 Task: Look for space in Iserlohn, Germany from 21st June, 2023 to 29th June, 2023 for 4 adults in price range Rs.7000 to Rs.12000. Place can be entire place with 2 bedrooms having 2 beds and 2 bathrooms. Property type can be house, flat, guest house. Booking option can be shelf check-in. Required host language is English.
Action: Mouse moved to (384, 108)
Screenshot: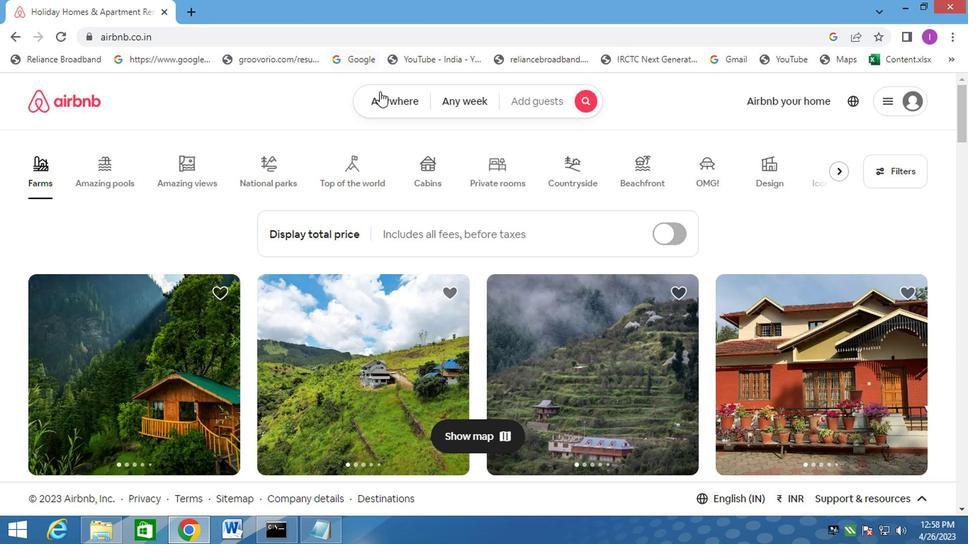 
Action: Mouse pressed left at (384, 108)
Screenshot: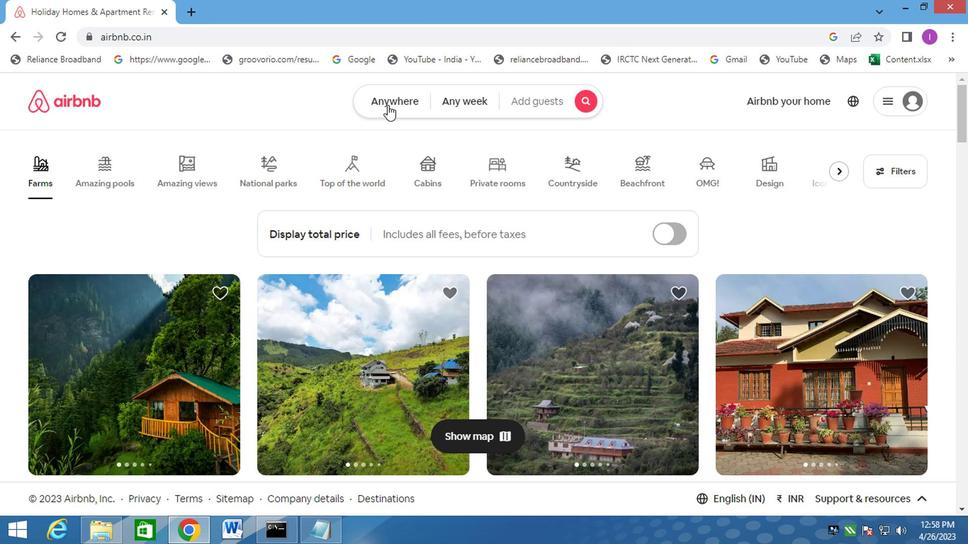 
Action: Mouse moved to (222, 161)
Screenshot: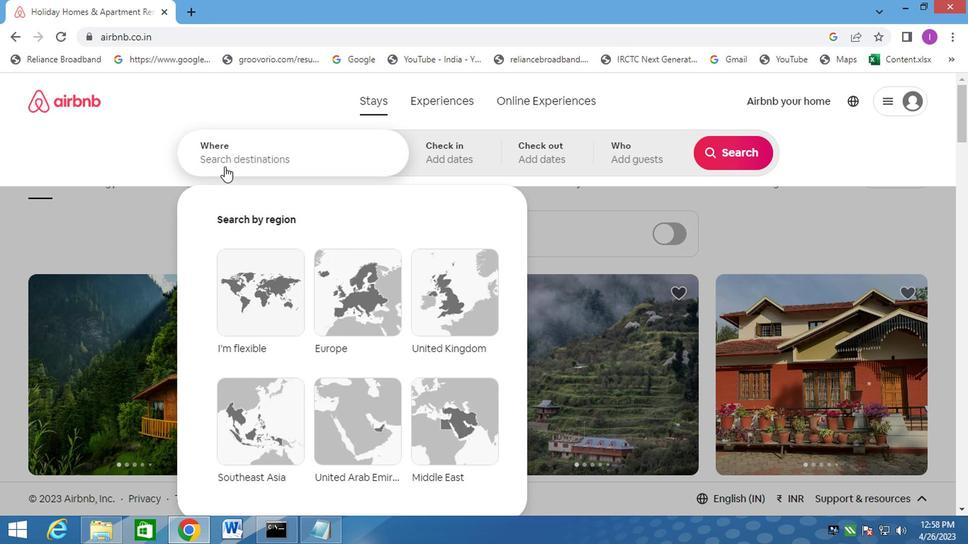
Action: Mouse pressed left at (222, 161)
Screenshot: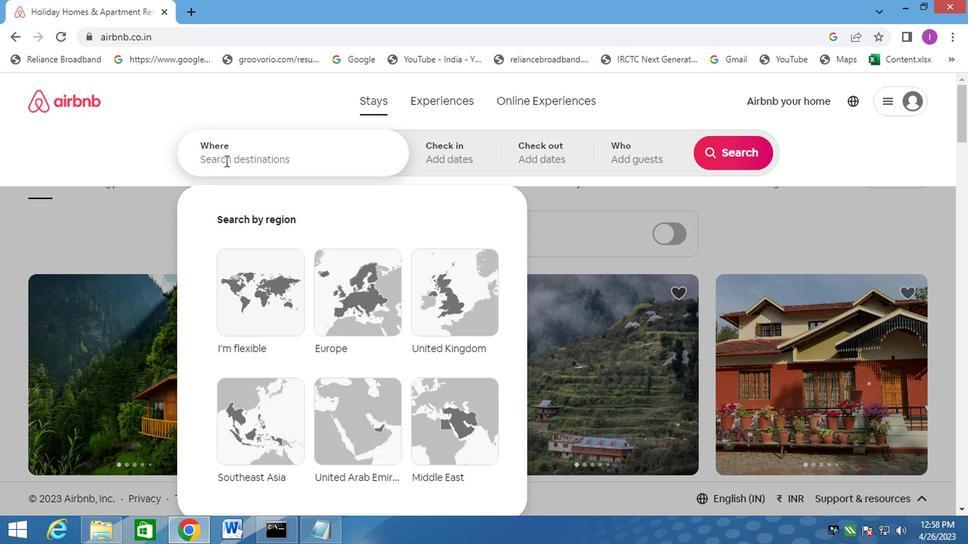 
Action: Mouse moved to (271, 134)
Screenshot: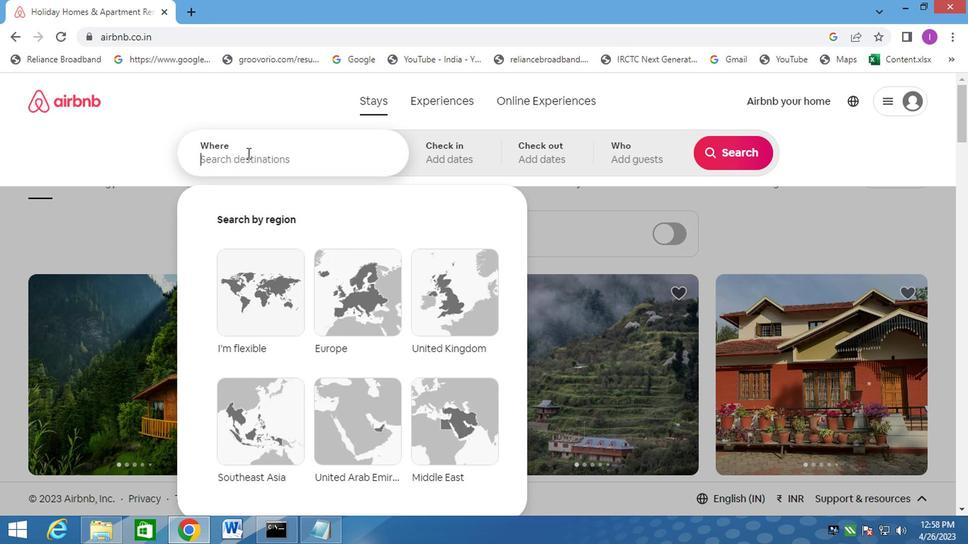 
Action: Key pressed iserlohn,ger
Screenshot: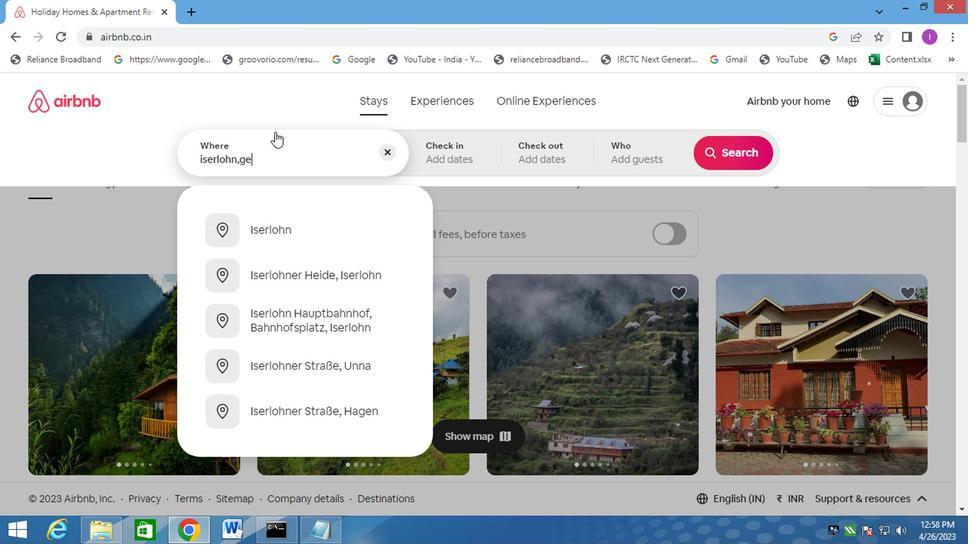 
Action: Mouse moved to (274, 235)
Screenshot: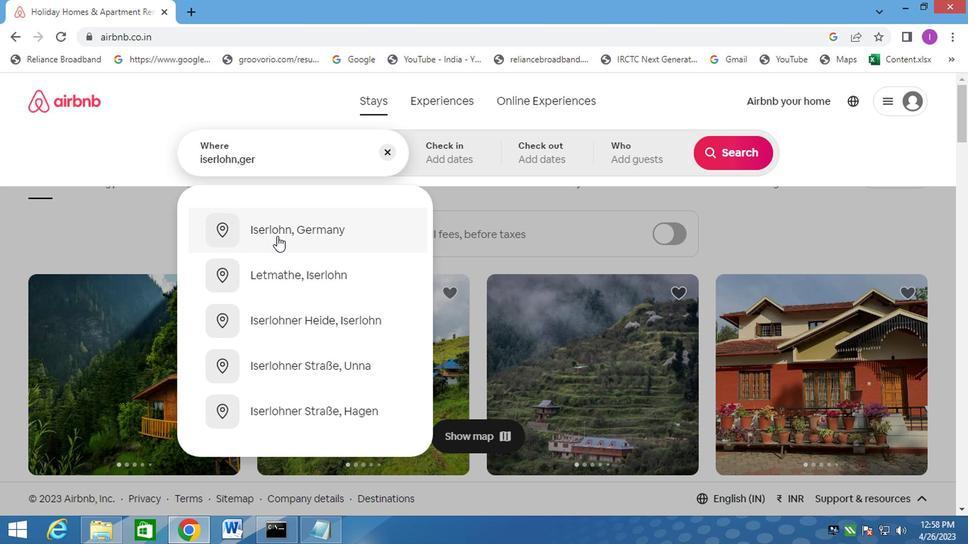 
Action: Mouse pressed left at (274, 235)
Screenshot: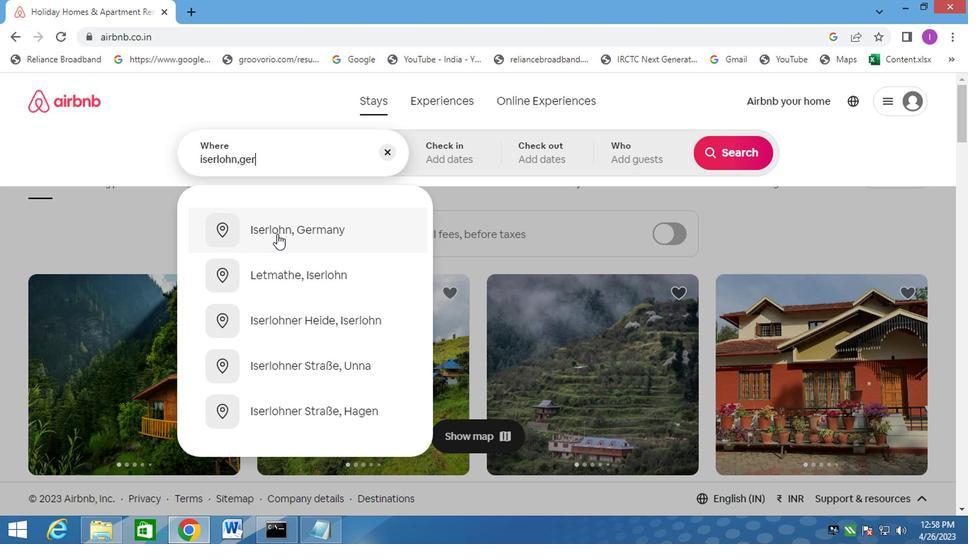 
Action: Mouse moved to (712, 268)
Screenshot: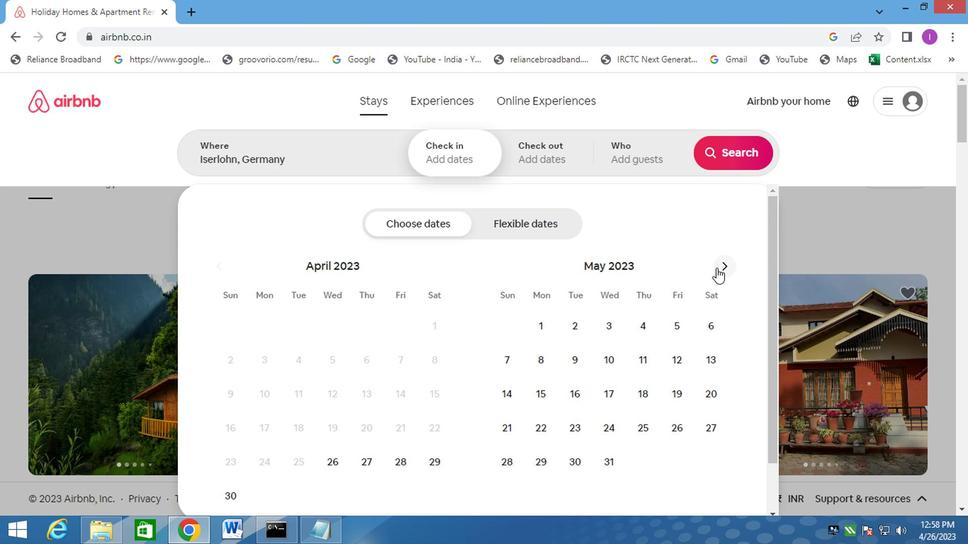 
Action: Mouse pressed left at (712, 268)
Screenshot: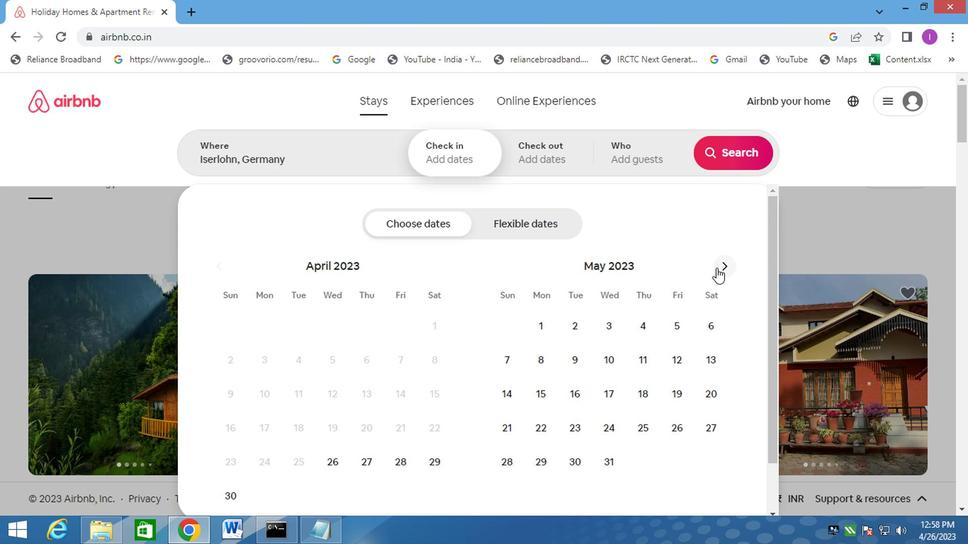 
Action: Mouse moved to (602, 424)
Screenshot: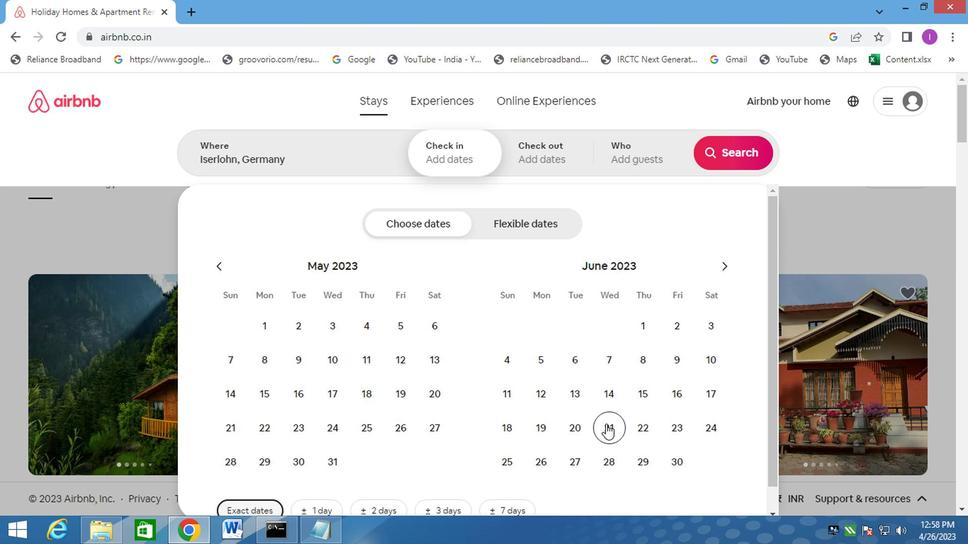 
Action: Mouse pressed left at (602, 424)
Screenshot: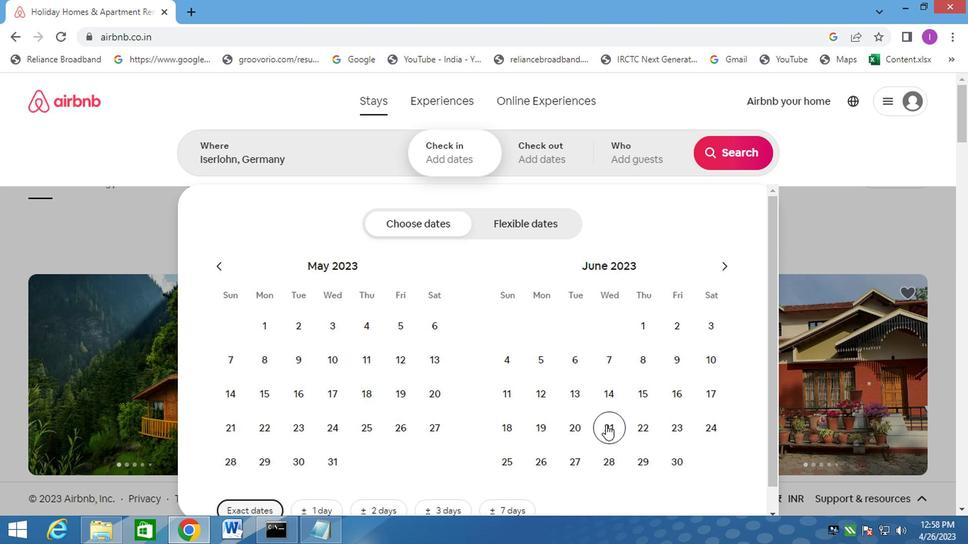 
Action: Mouse moved to (650, 460)
Screenshot: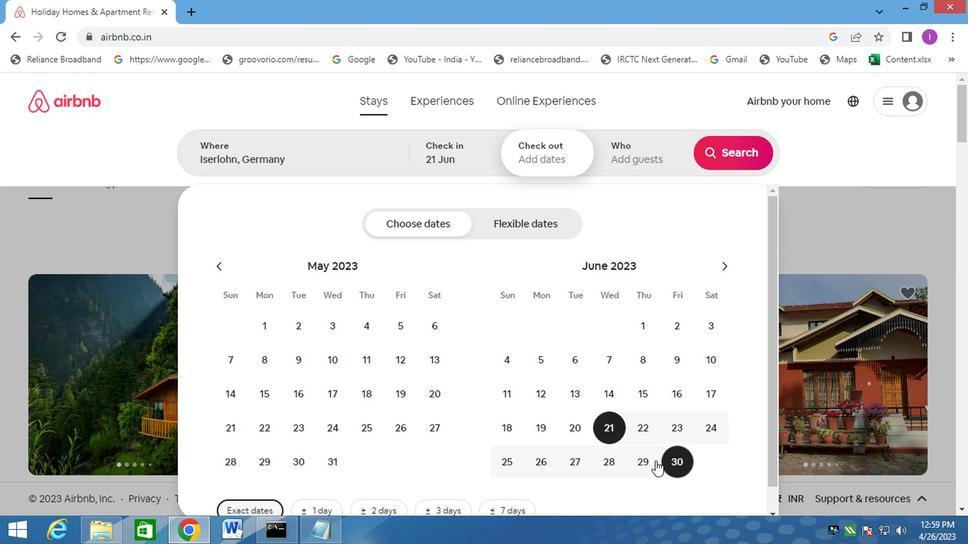 
Action: Mouse pressed left at (650, 460)
Screenshot: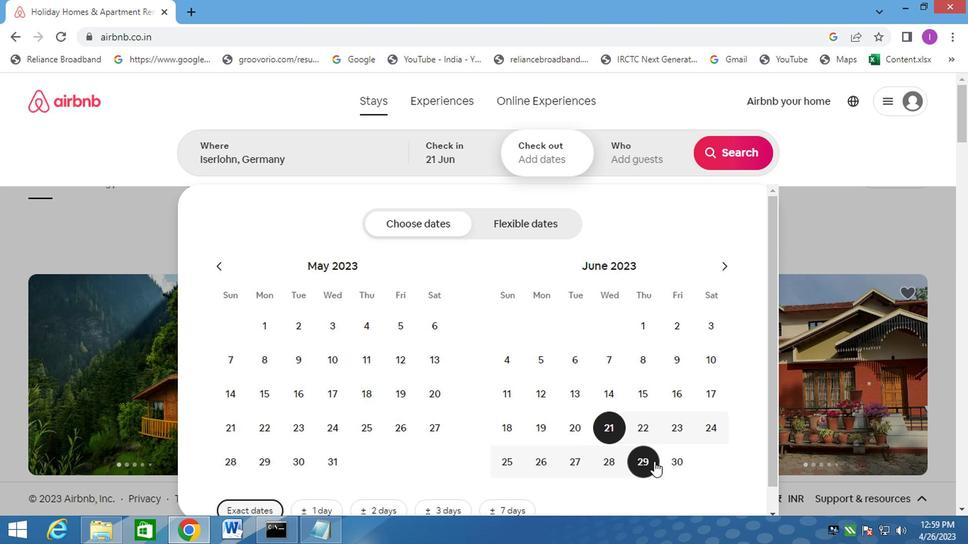 
Action: Mouse moved to (631, 164)
Screenshot: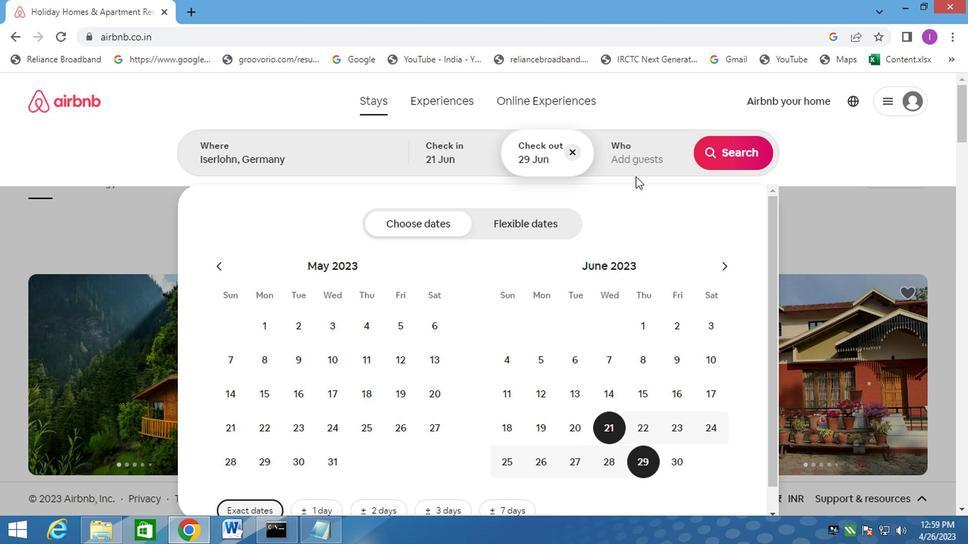 
Action: Mouse pressed left at (631, 164)
Screenshot: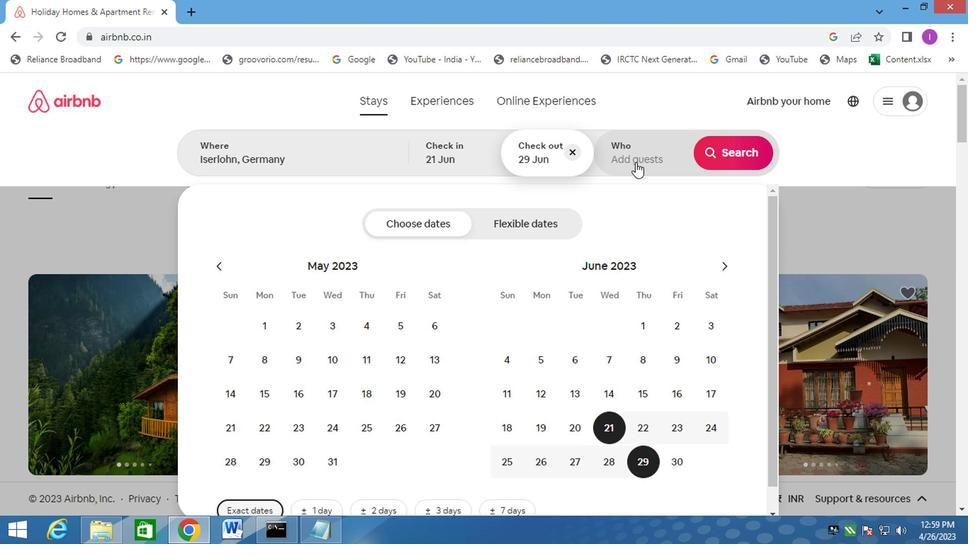 
Action: Mouse moved to (731, 234)
Screenshot: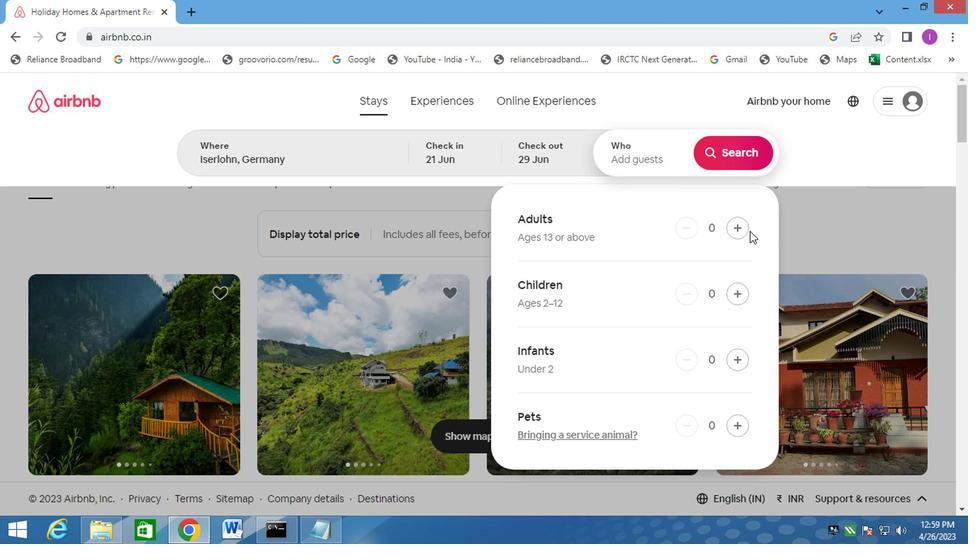 
Action: Mouse pressed left at (731, 234)
Screenshot: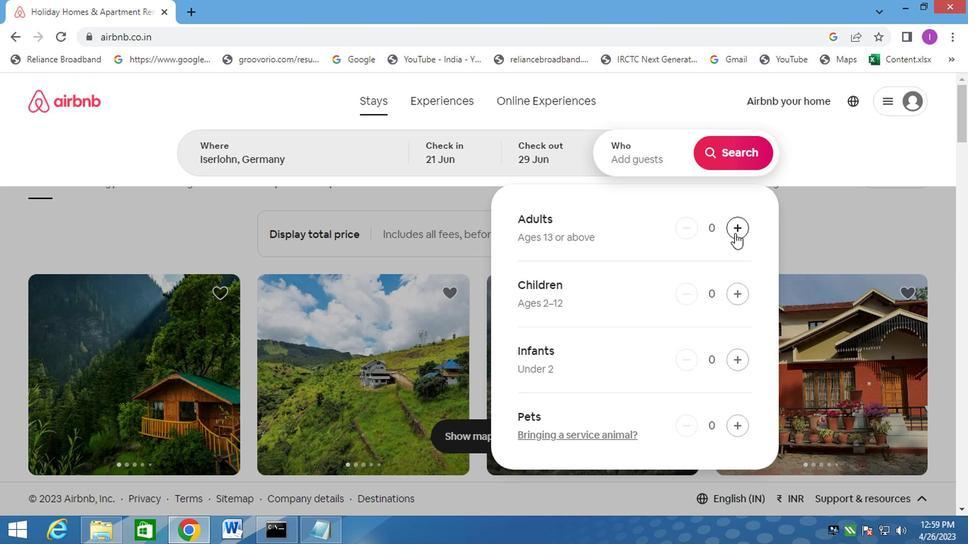 
Action: Mouse pressed left at (731, 234)
Screenshot: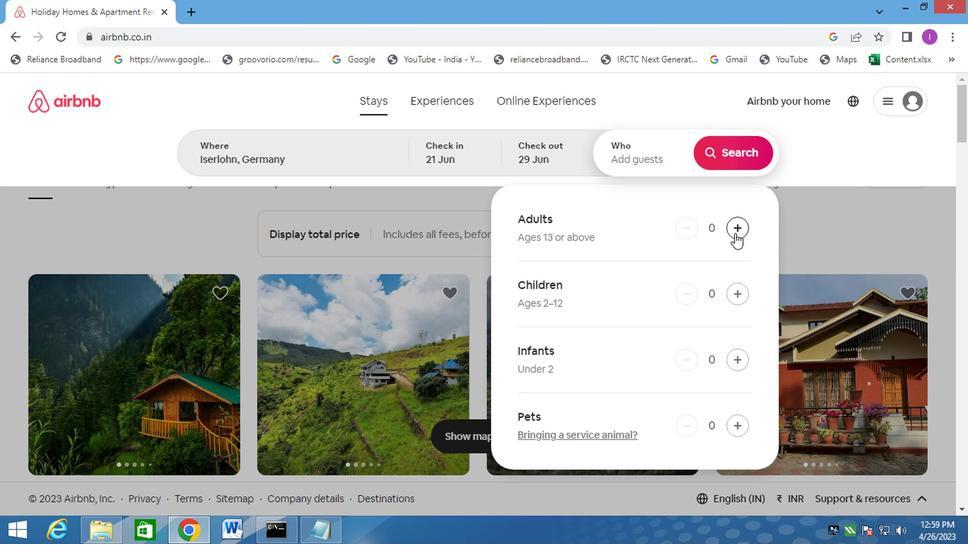 
Action: Mouse moved to (731, 233)
Screenshot: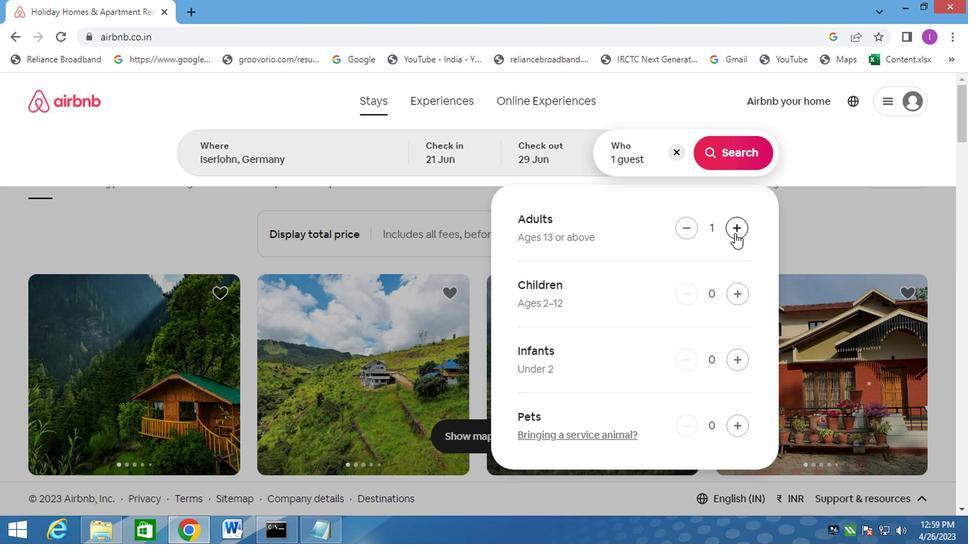 
Action: Mouse pressed left at (731, 233)
Screenshot: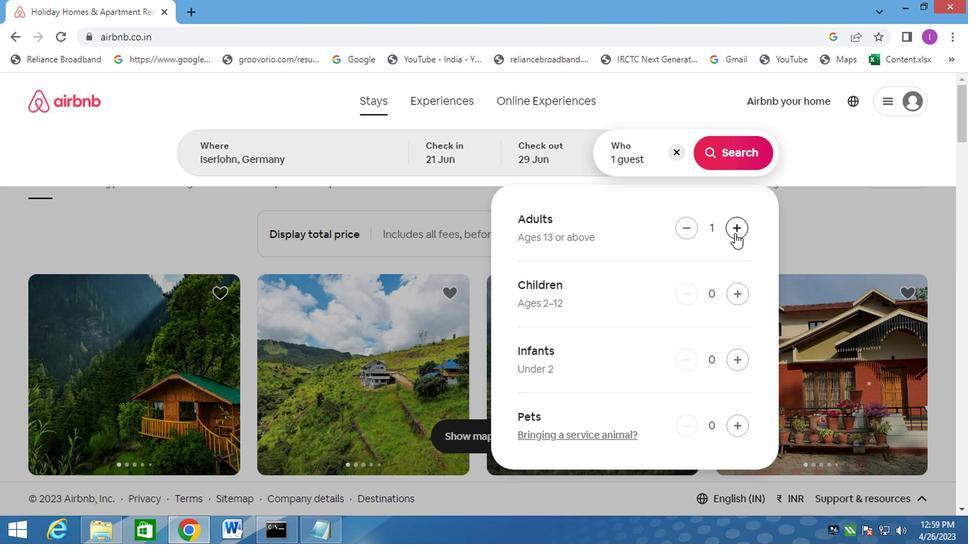 
Action: Mouse pressed left at (731, 233)
Screenshot: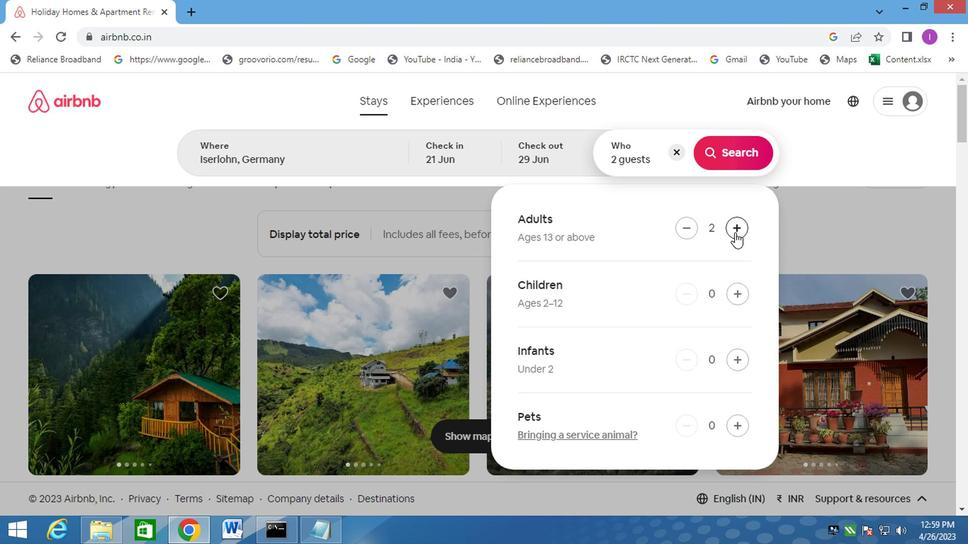 
Action: Mouse moved to (719, 158)
Screenshot: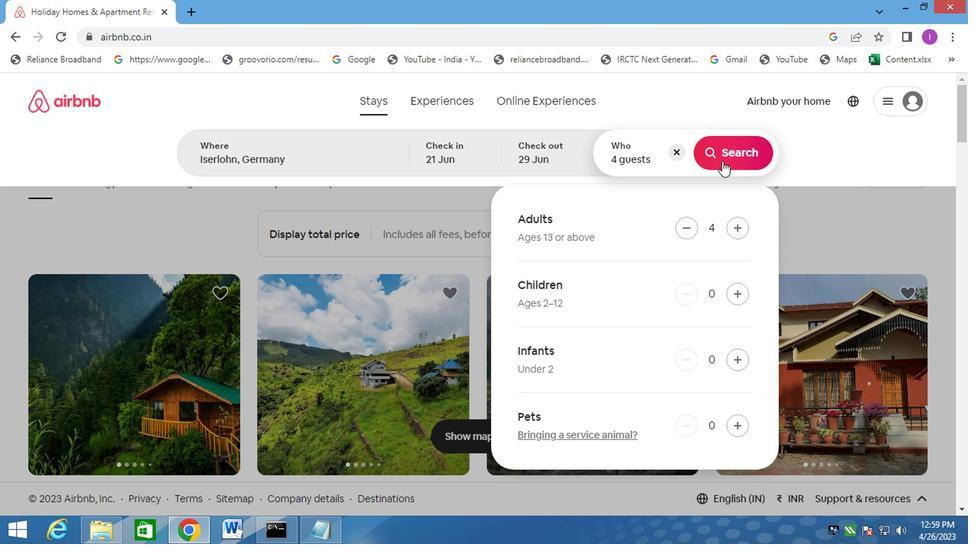 
Action: Mouse pressed left at (719, 158)
Screenshot: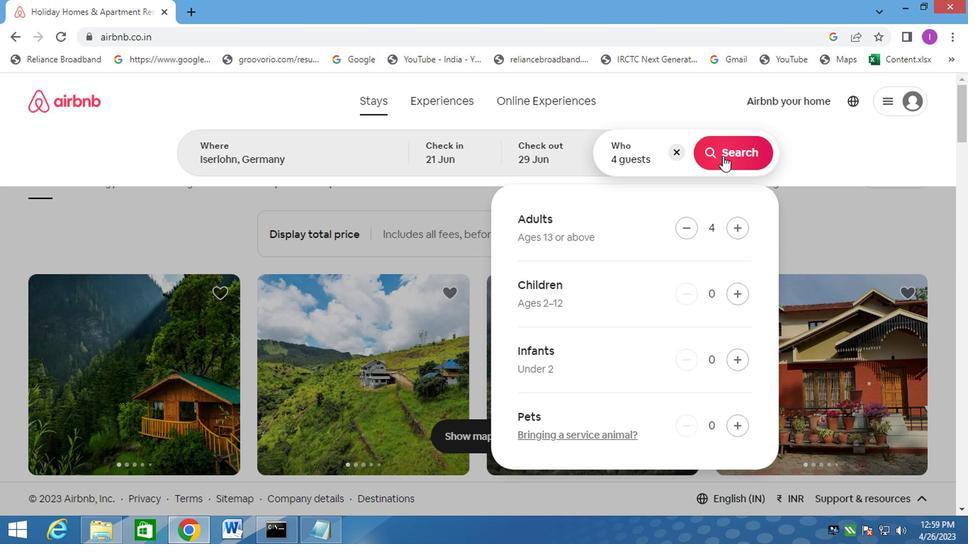 
Action: Mouse moved to (918, 154)
Screenshot: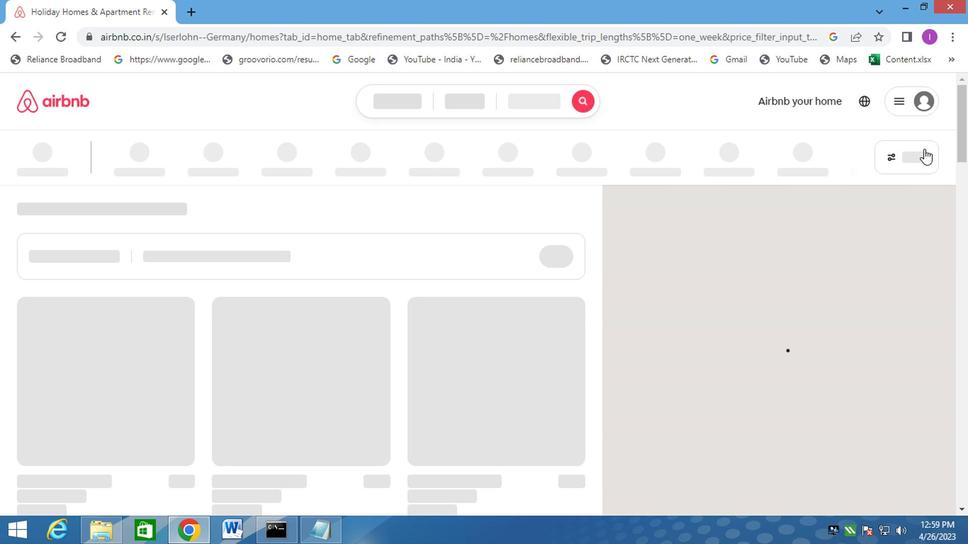 
Action: Mouse pressed left at (918, 154)
Screenshot: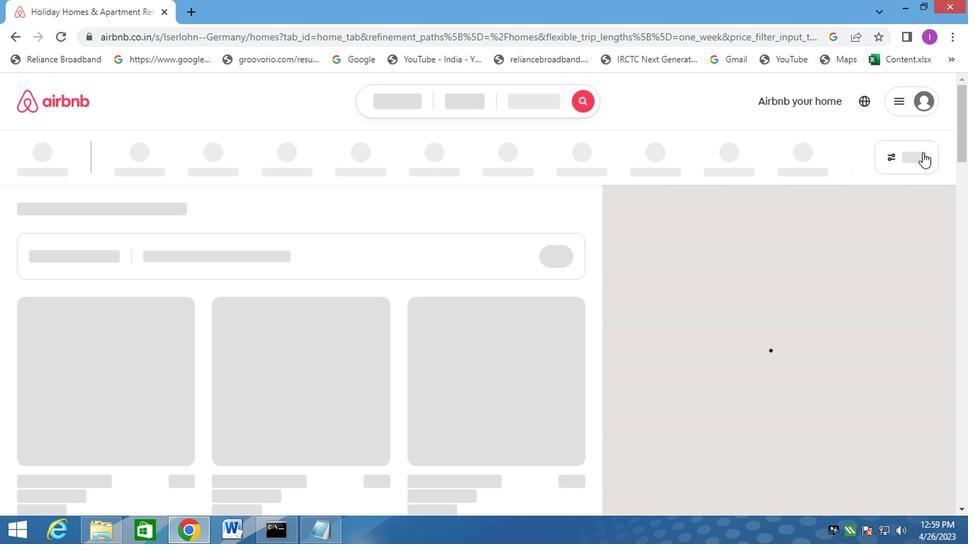 
Action: Mouse moved to (313, 334)
Screenshot: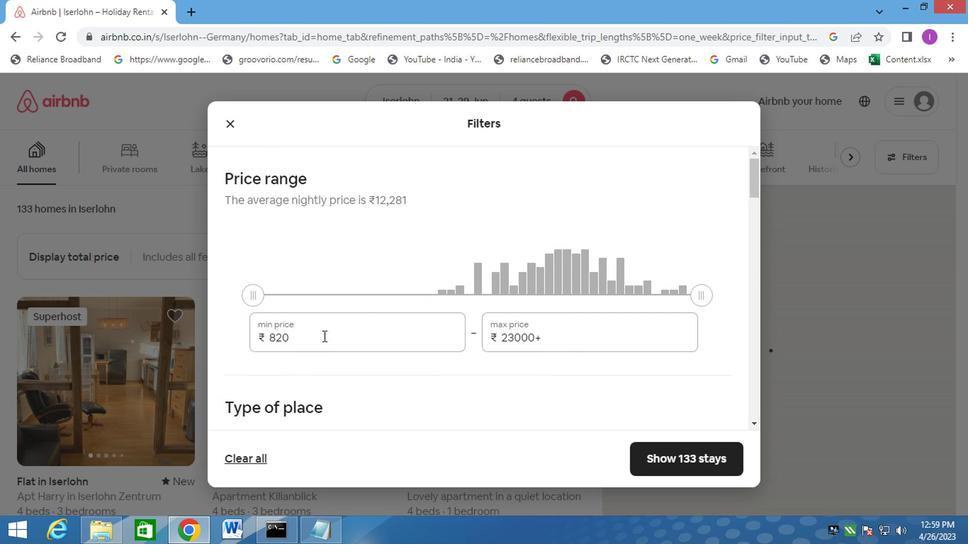 
Action: Mouse pressed left at (313, 334)
Screenshot: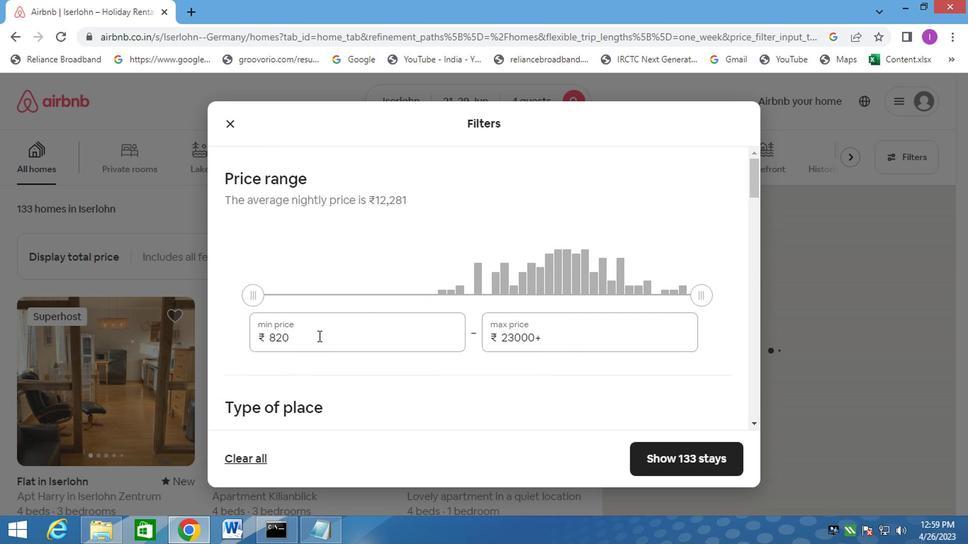 
Action: Mouse moved to (292, 352)
Screenshot: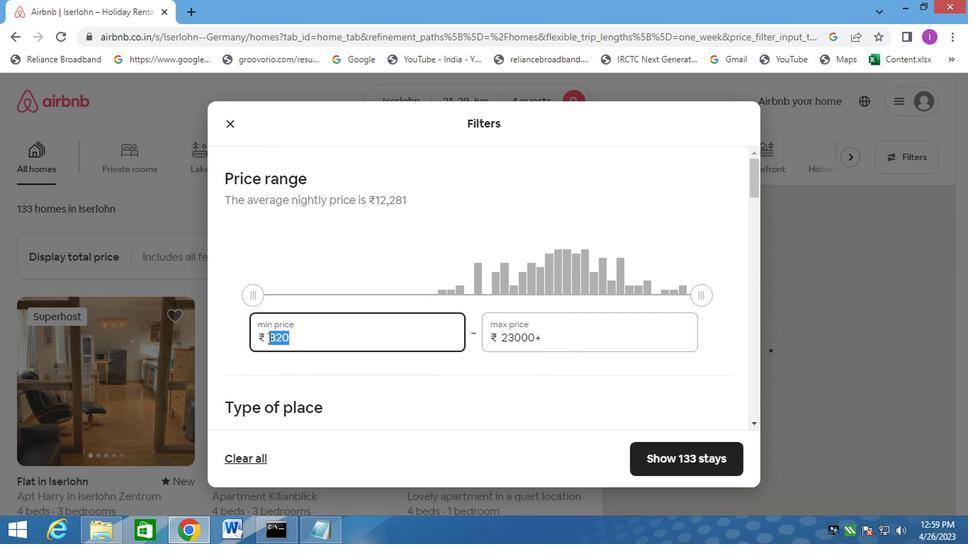 
Action: Key pressed 7000
Screenshot: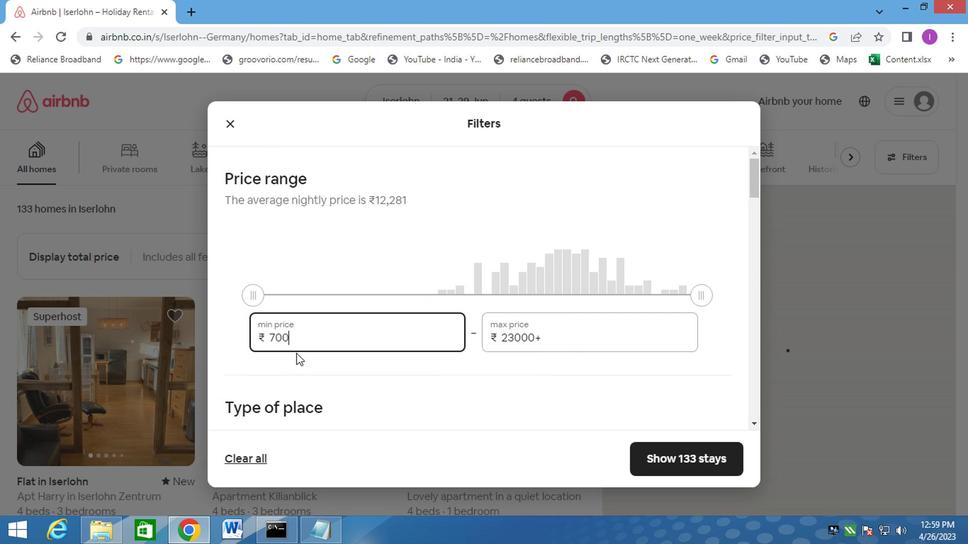 
Action: Mouse moved to (575, 336)
Screenshot: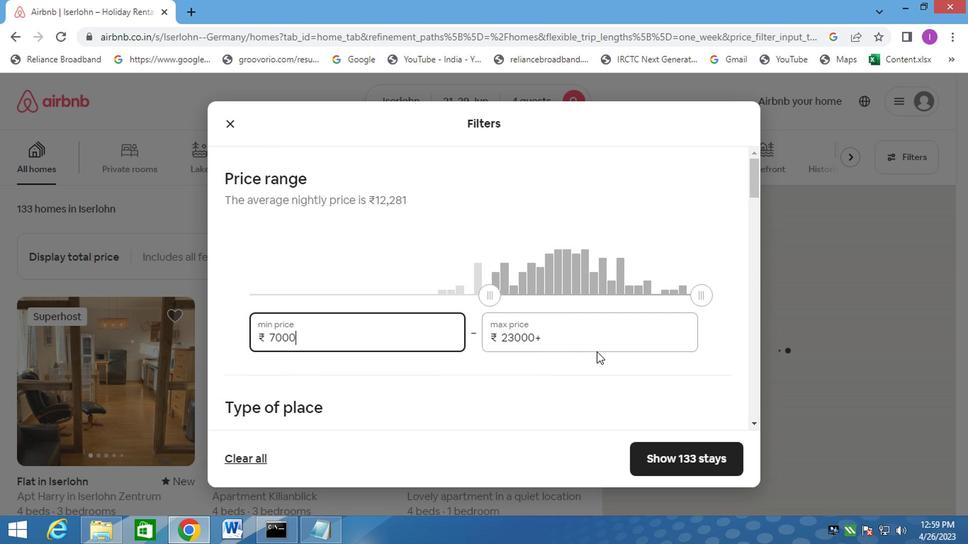 
Action: Mouse pressed left at (575, 336)
Screenshot: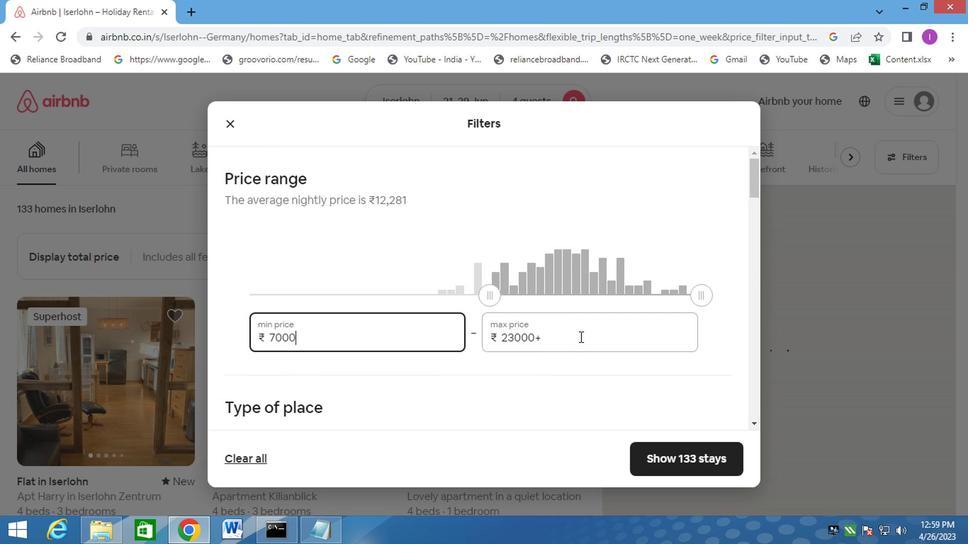 
Action: Mouse moved to (494, 357)
Screenshot: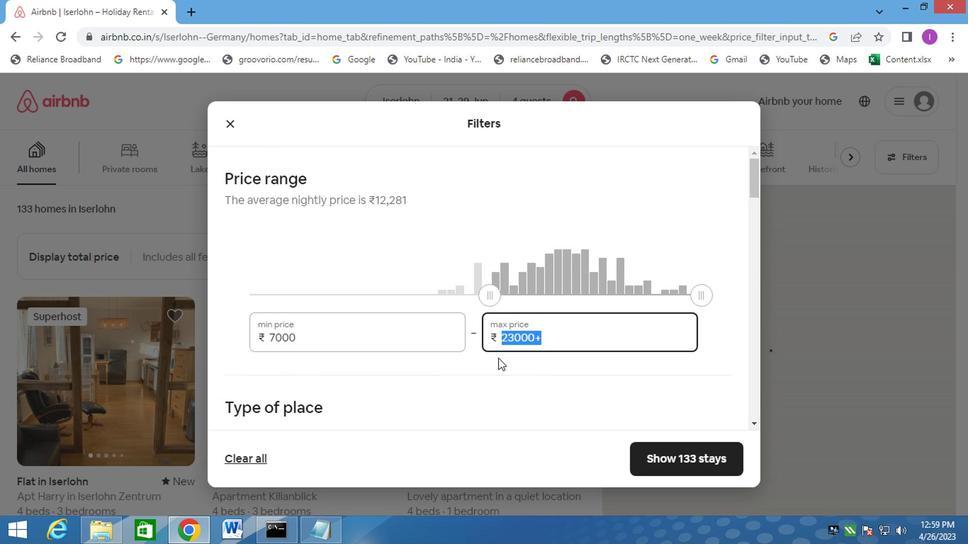 
Action: Key pressed 12000
Screenshot: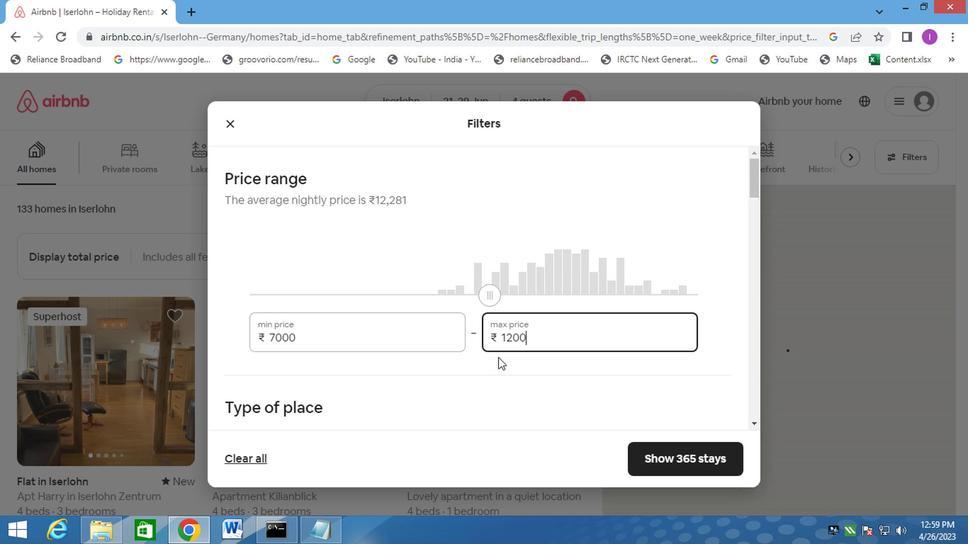 
Action: Mouse moved to (494, 328)
Screenshot: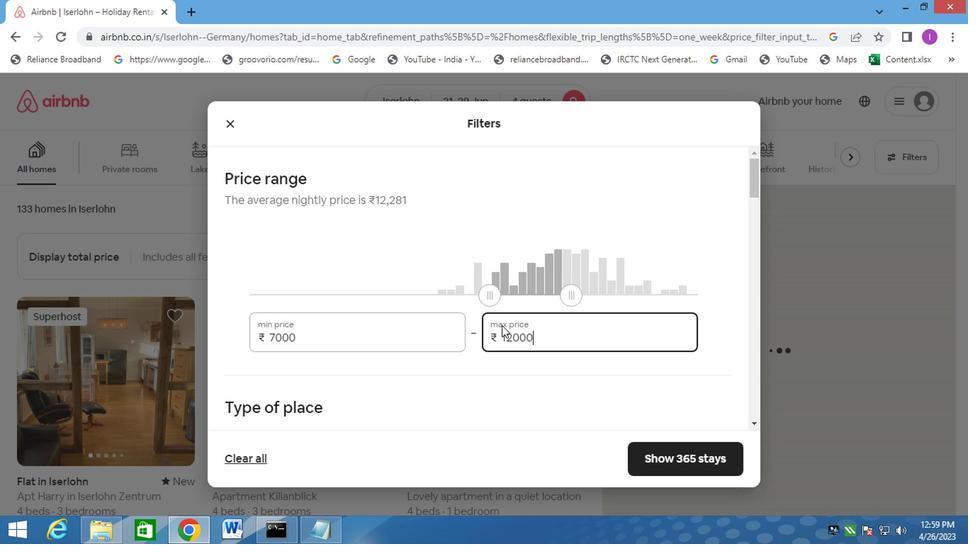 
Action: Mouse scrolled (494, 327) with delta (0, -1)
Screenshot: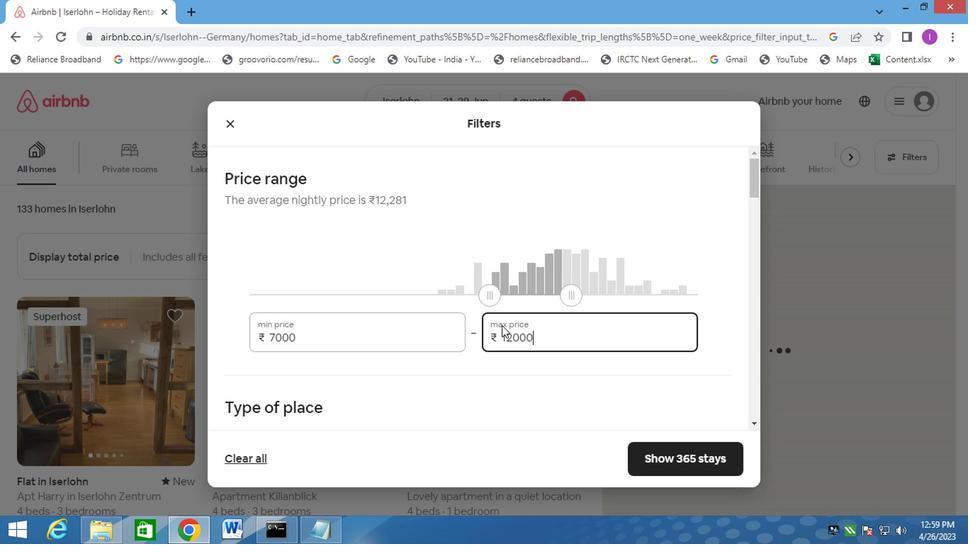 
Action: Mouse moved to (494, 328)
Screenshot: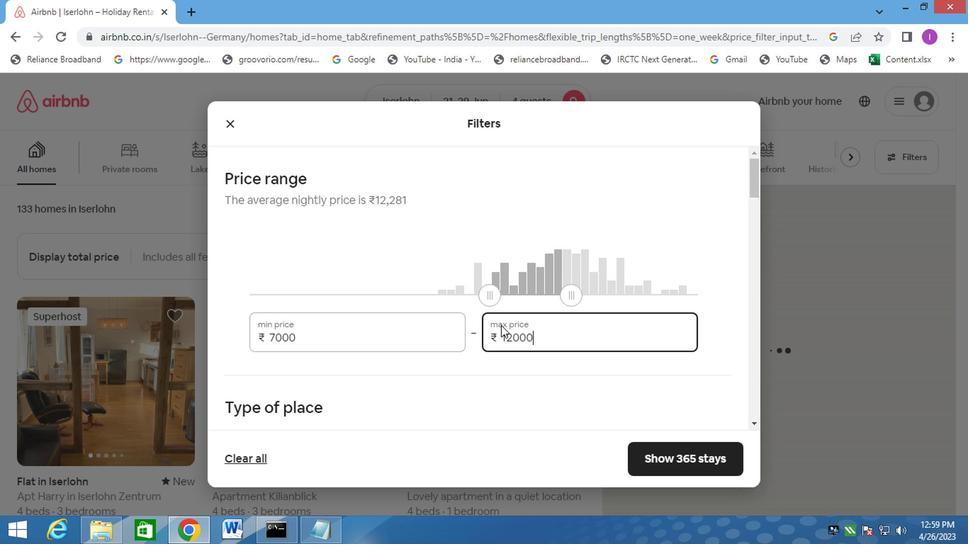 
Action: Mouse scrolled (494, 327) with delta (0, -1)
Screenshot: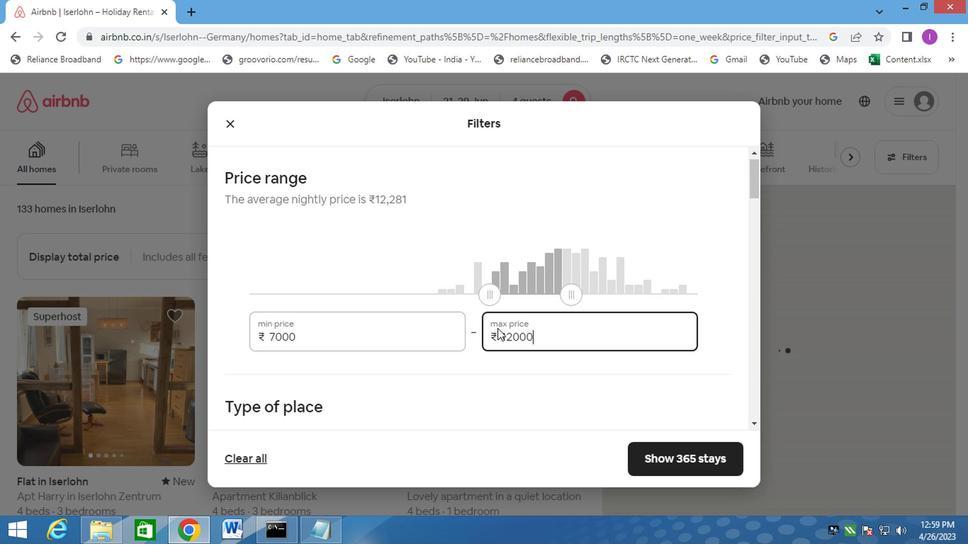 
Action: Mouse moved to (494, 332)
Screenshot: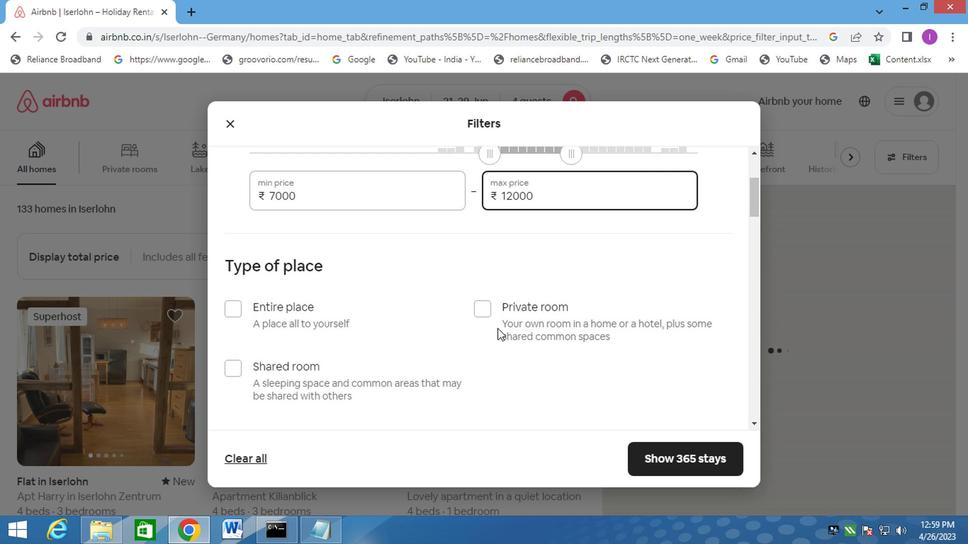 
Action: Mouse scrolled (494, 331) with delta (0, -1)
Screenshot: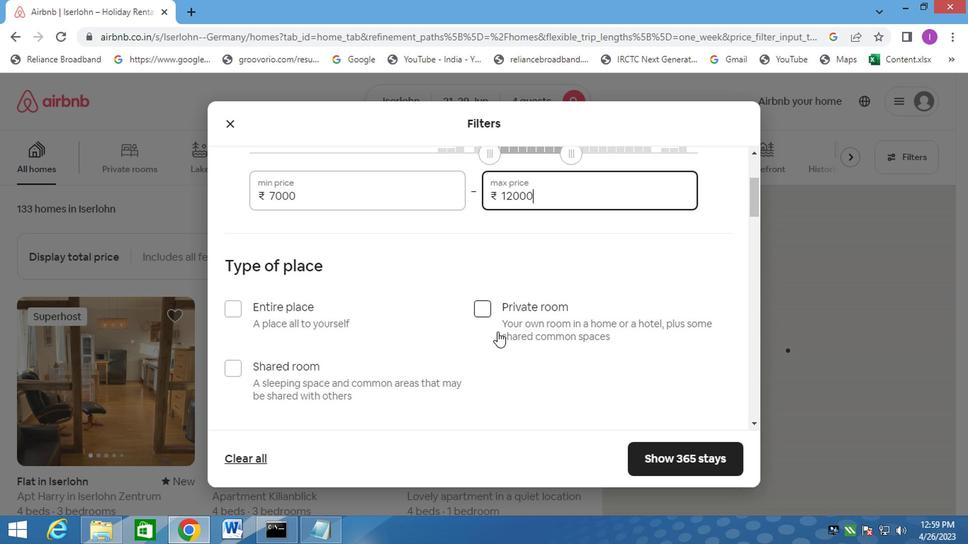 
Action: Mouse moved to (225, 237)
Screenshot: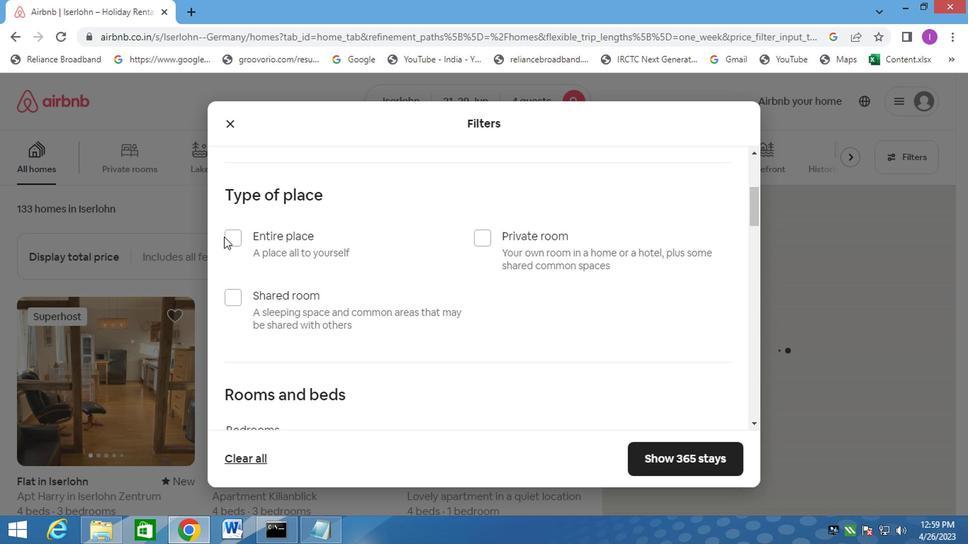 
Action: Mouse pressed left at (225, 237)
Screenshot: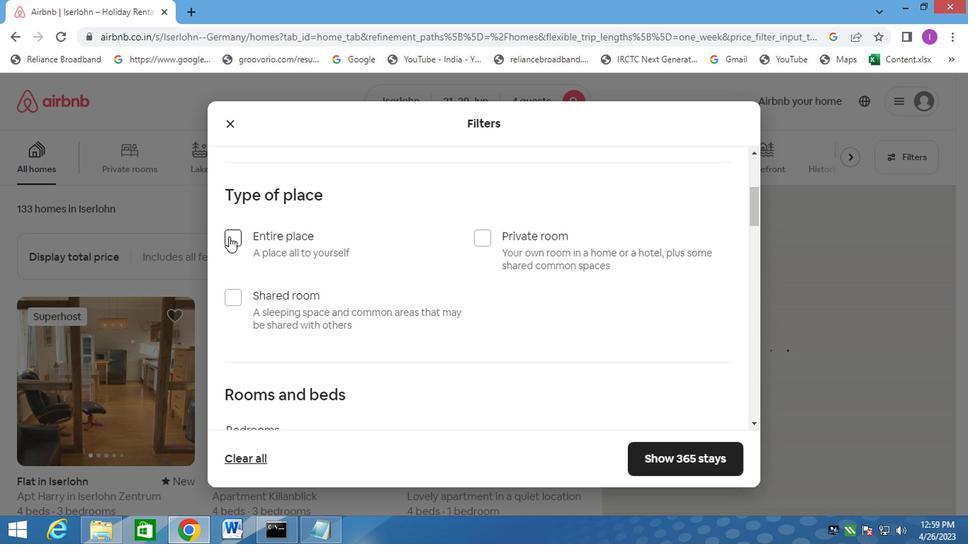 
Action: Mouse moved to (336, 247)
Screenshot: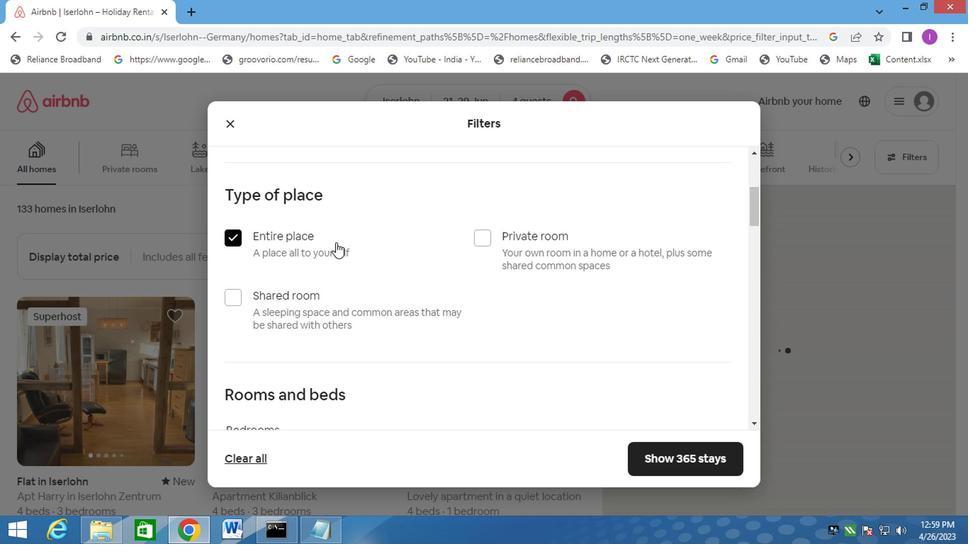 
Action: Mouse scrolled (335, 246) with delta (0, 0)
Screenshot: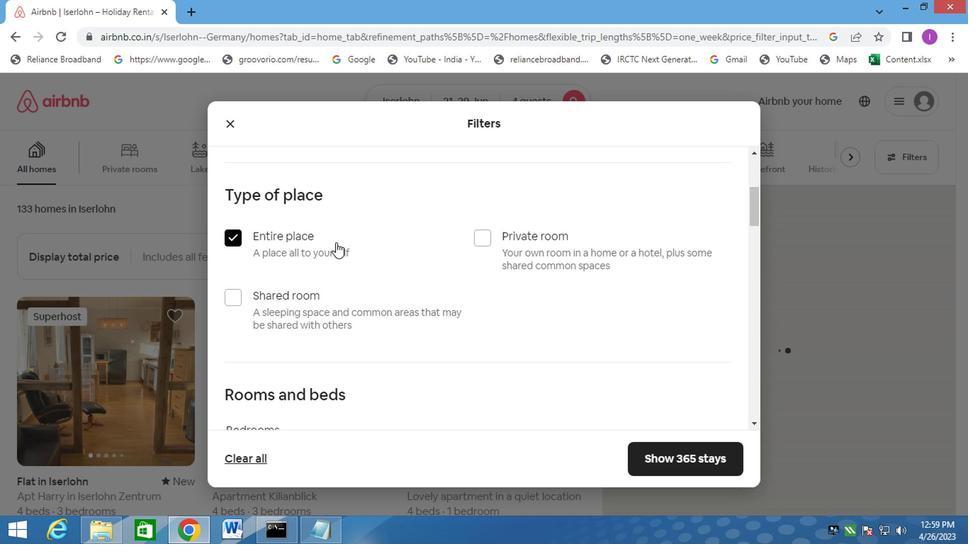 
Action: Mouse moved to (336, 248)
Screenshot: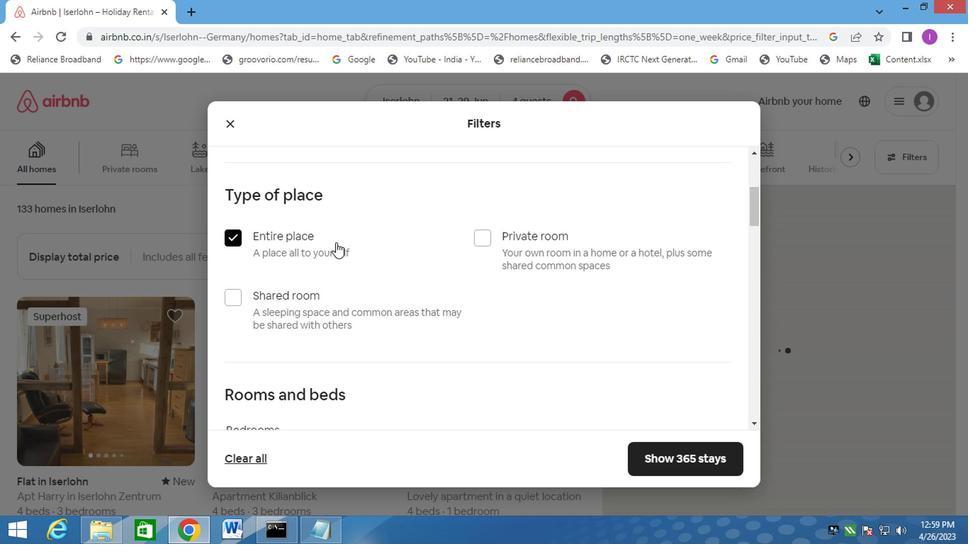 
Action: Mouse scrolled (336, 247) with delta (0, -1)
Screenshot: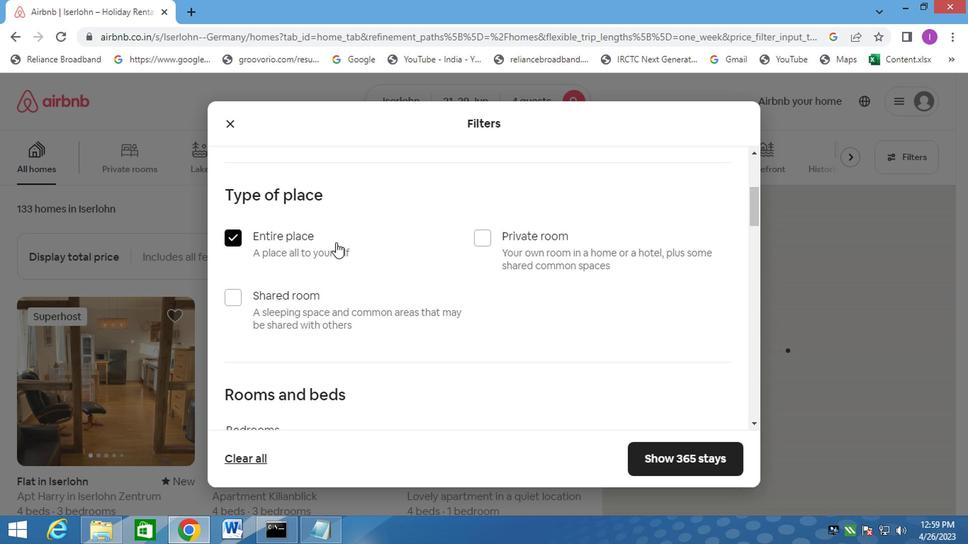 
Action: Mouse moved to (336, 248)
Screenshot: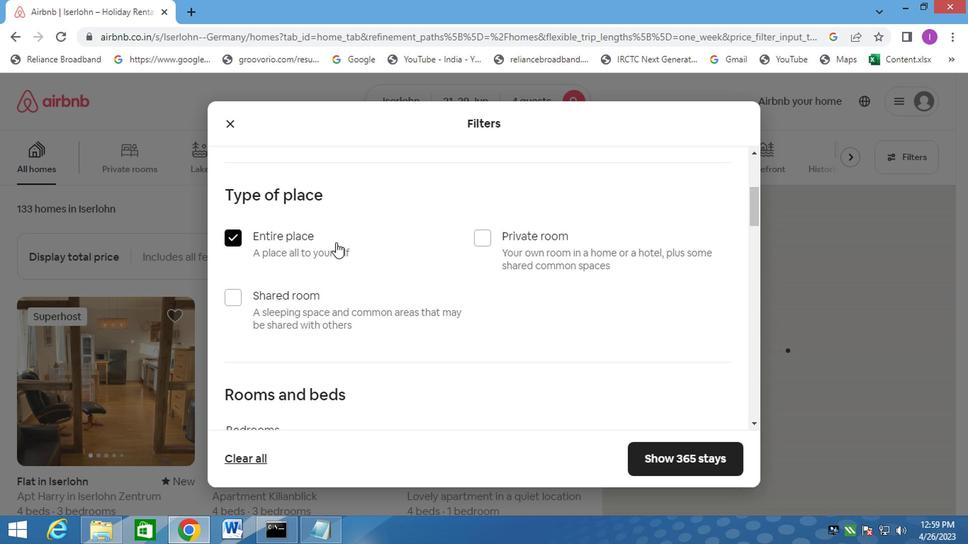 
Action: Mouse scrolled (336, 248) with delta (0, 0)
Screenshot: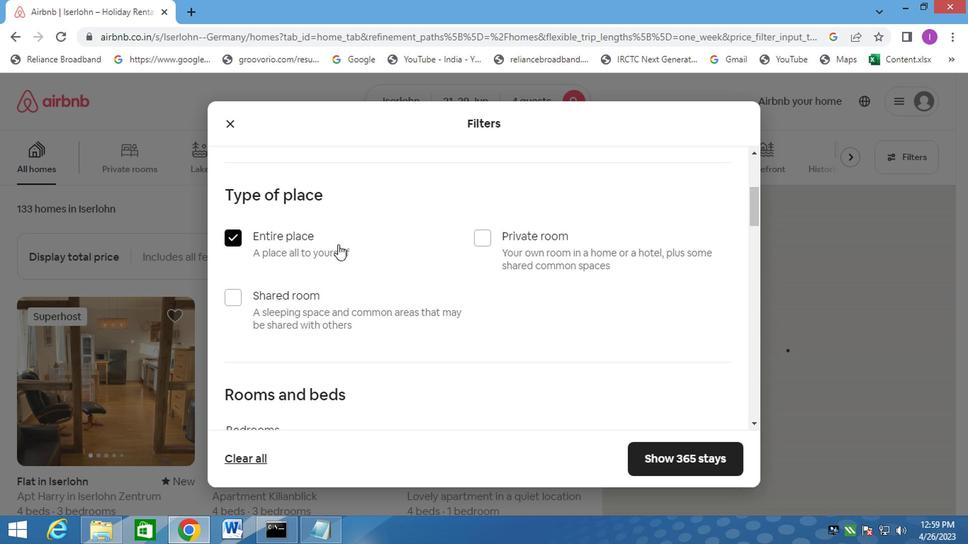 
Action: Mouse moved to (338, 250)
Screenshot: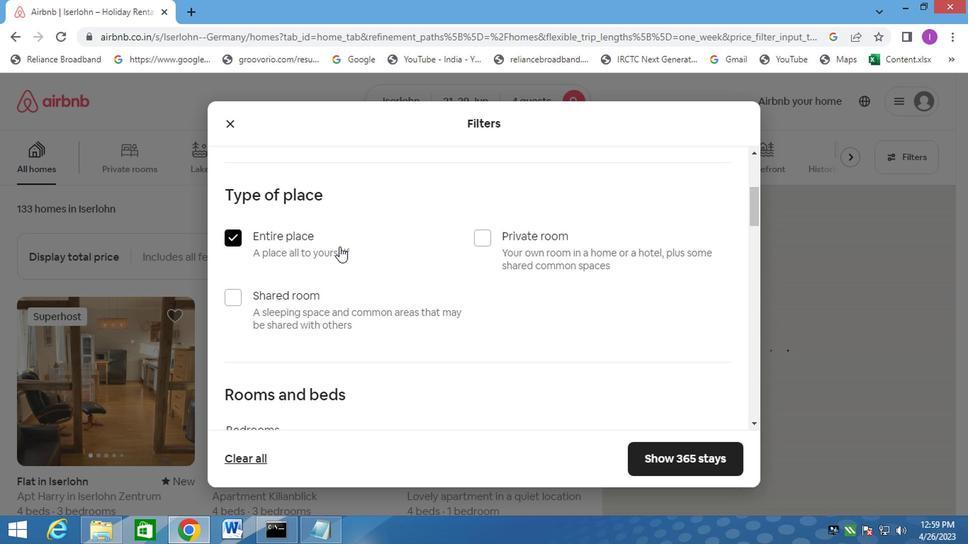 
Action: Mouse scrolled (338, 249) with delta (0, -1)
Screenshot: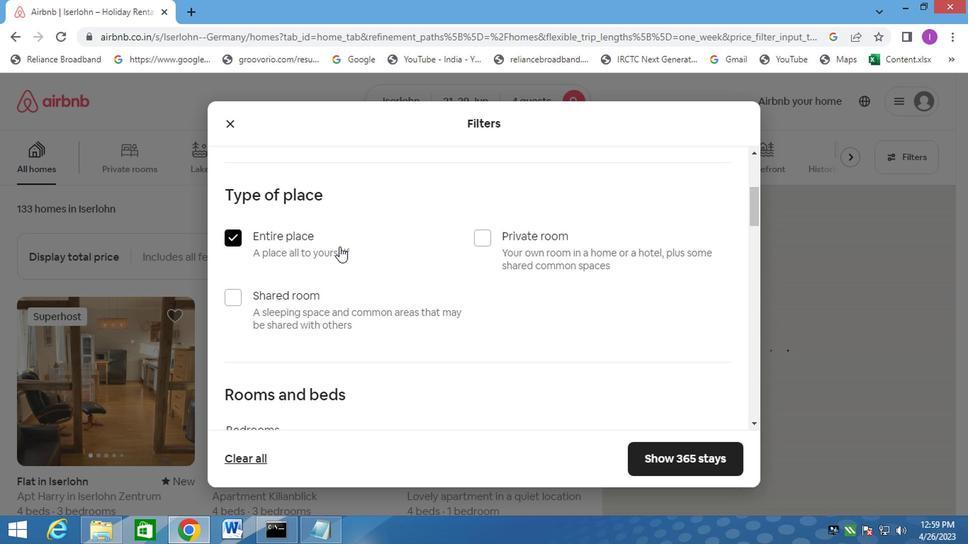 
Action: Mouse moved to (361, 191)
Screenshot: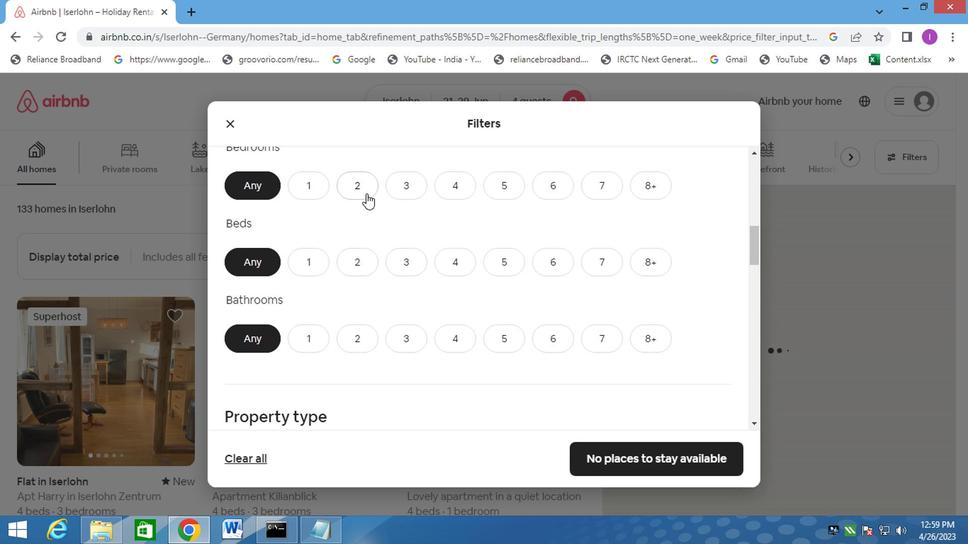 
Action: Mouse pressed left at (361, 191)
Screenshot: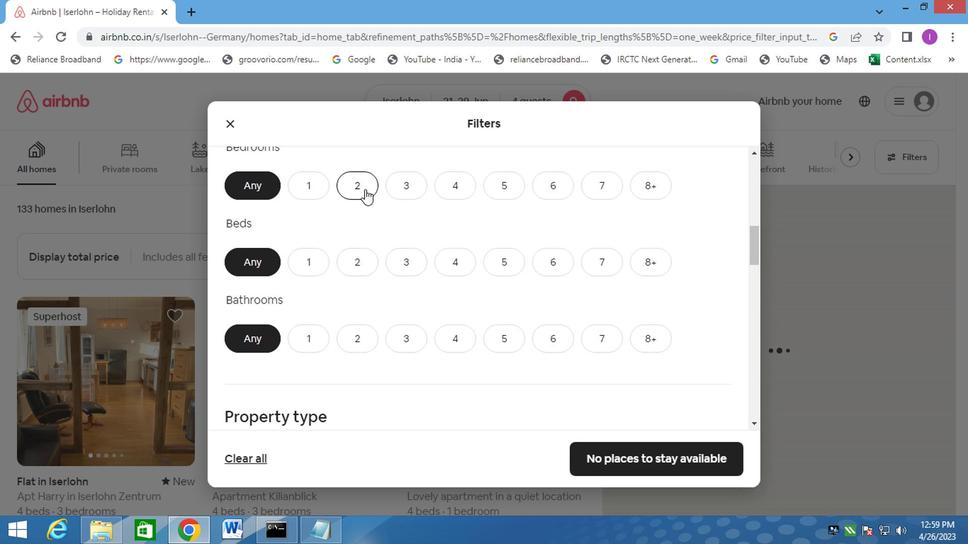 
Action: Mouse moved to (366, 268)
Screenshot: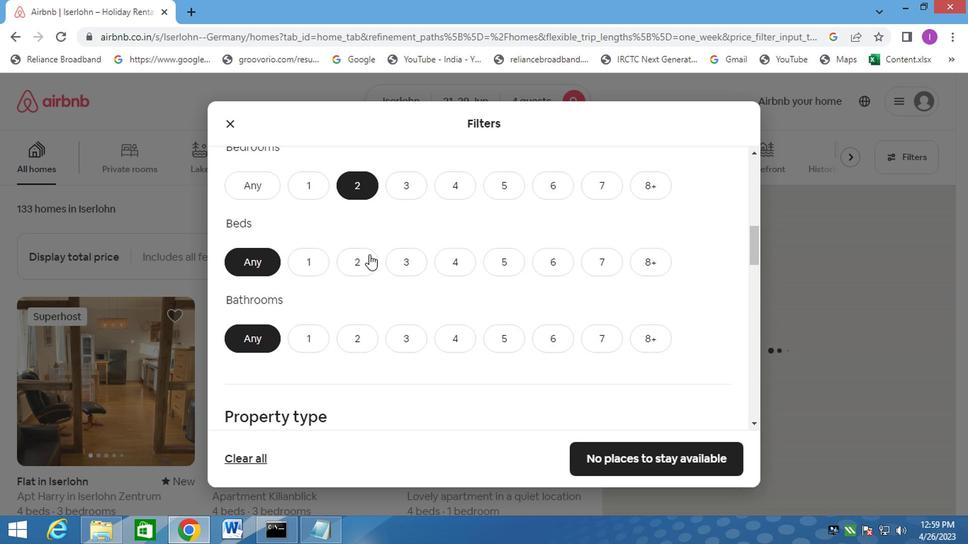 
Action: Mouse pressed left at (366, 268)
Screenshot: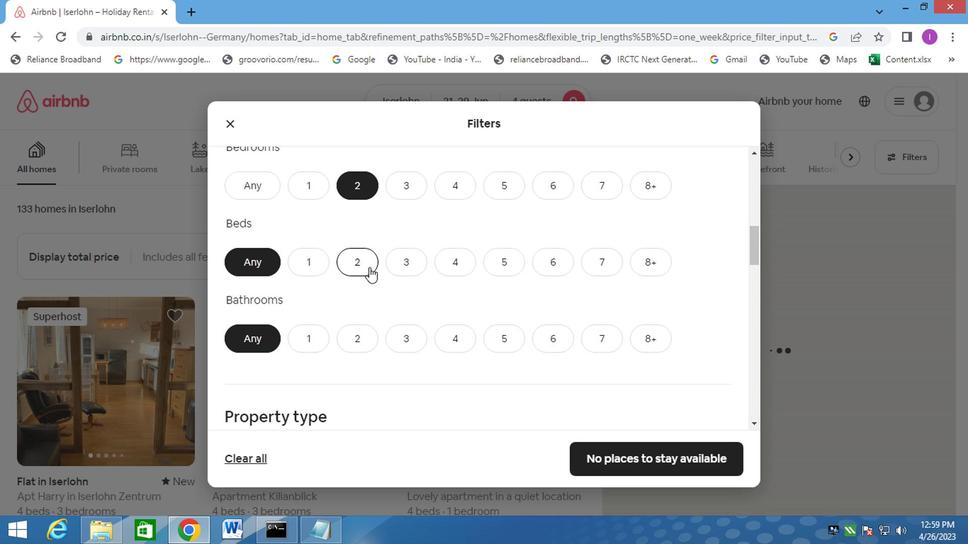 
Action: Mouse moved to (343, 336)
Screenshot: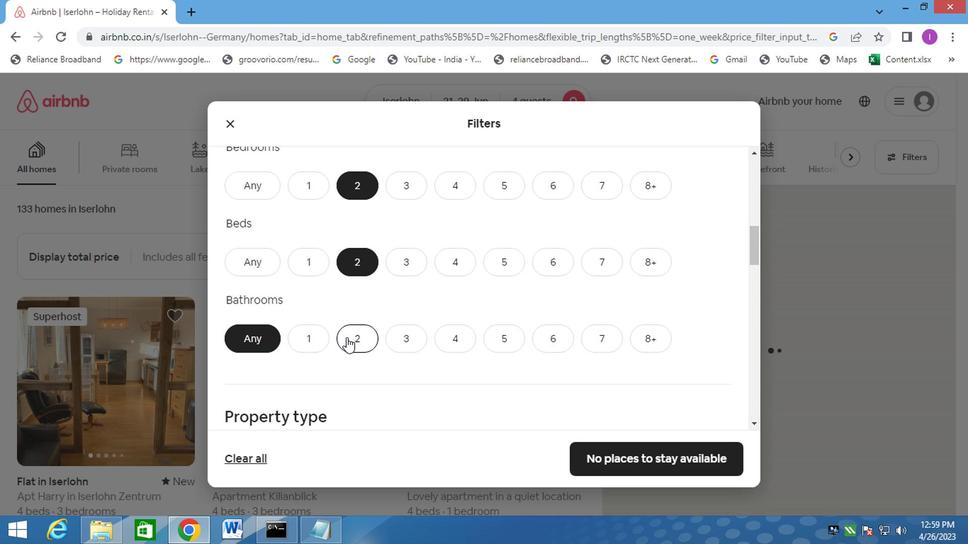 
Action: Mouse pressed left at (343, 336)
Screenshot: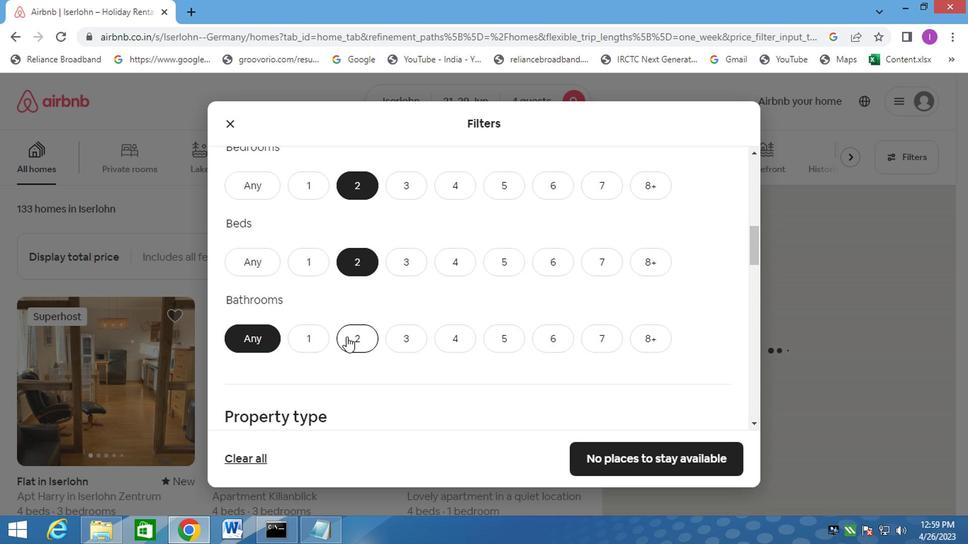 
Action: Mouse moved to (407, 305)
Screenshot: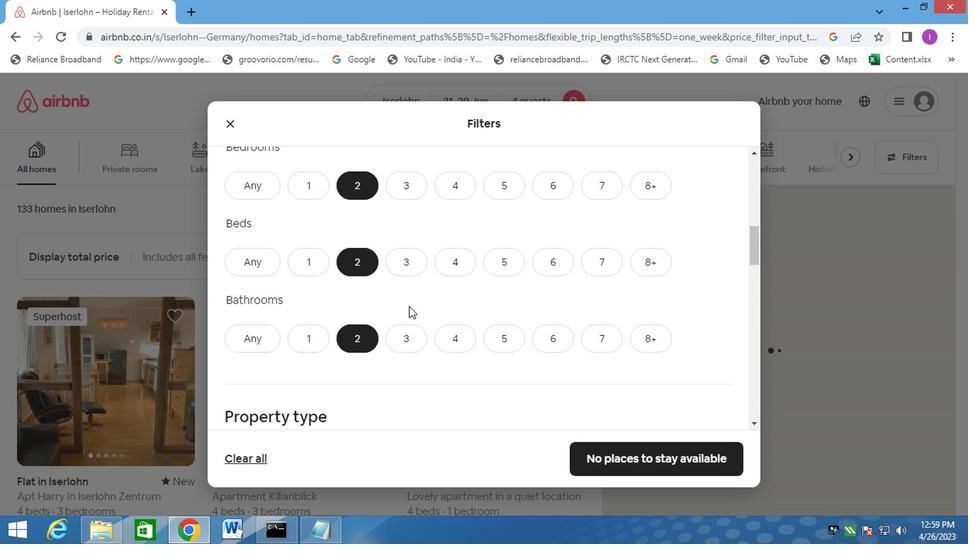 
Action: Mouse scrolled (407, 304) with delta (0, -1)
Screenshot: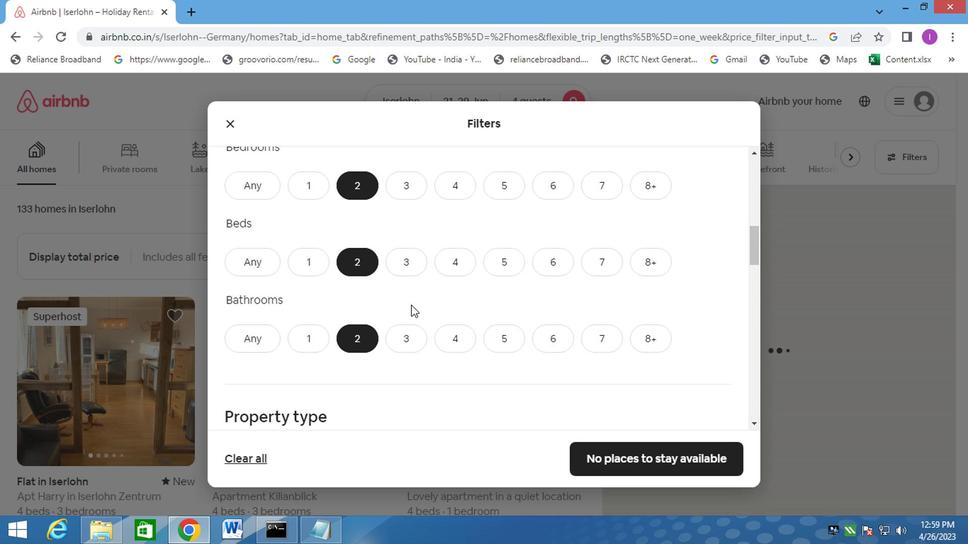 
Action: Mouse moved to (408, 305)
Screenshot: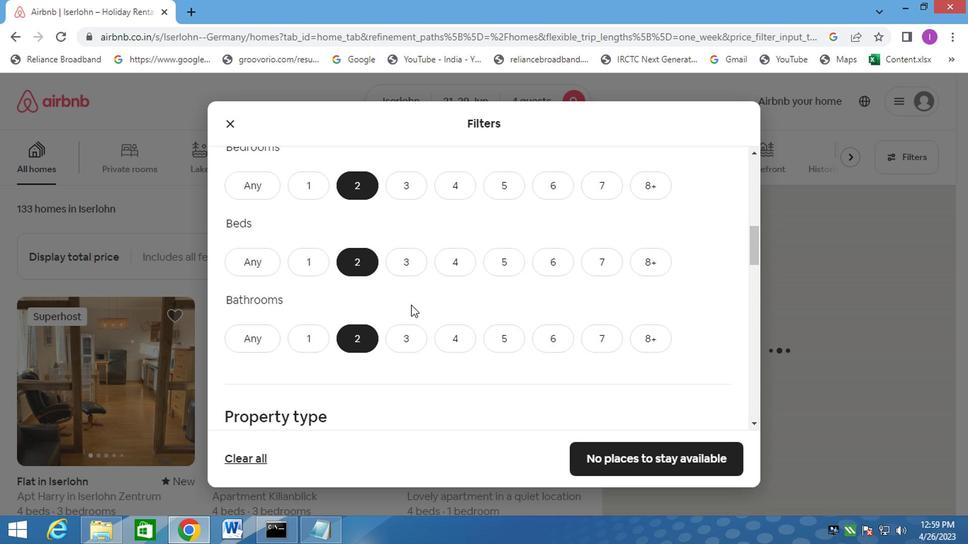 
Action: Mouse scrolled (408, 304) with delta (0, -1)
Screenshot: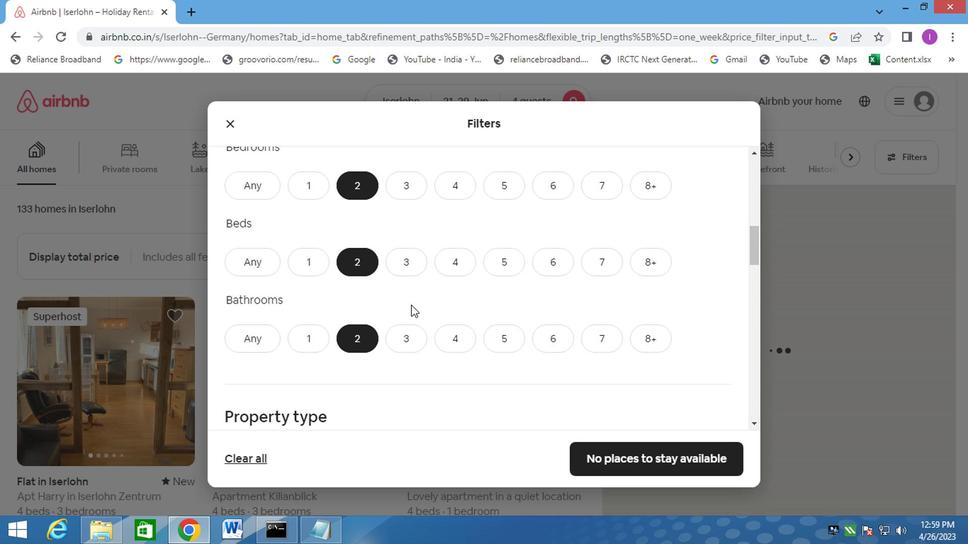 
Action: Mouse moved to (282, 341)
Screenshot: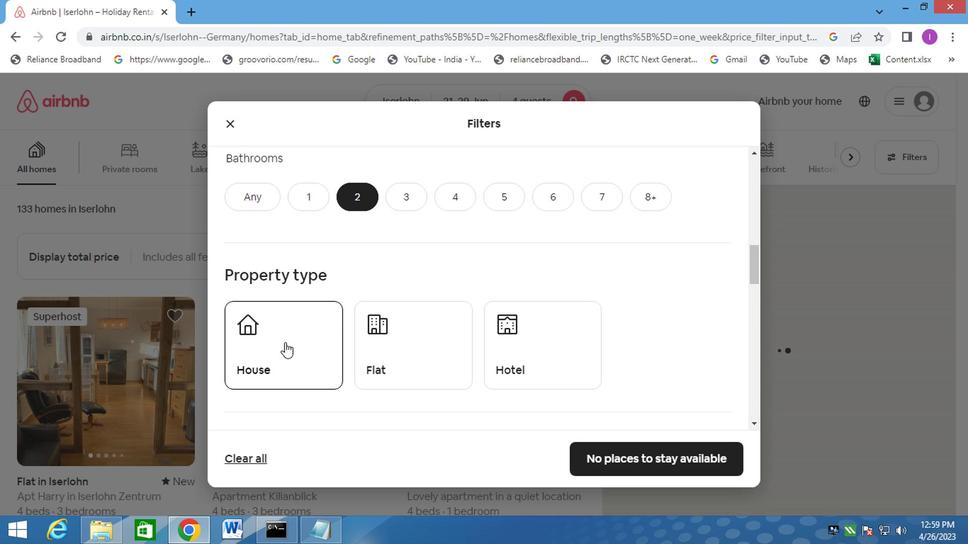 
Action: Mouse pressed left at (282, 341)
Screenshot: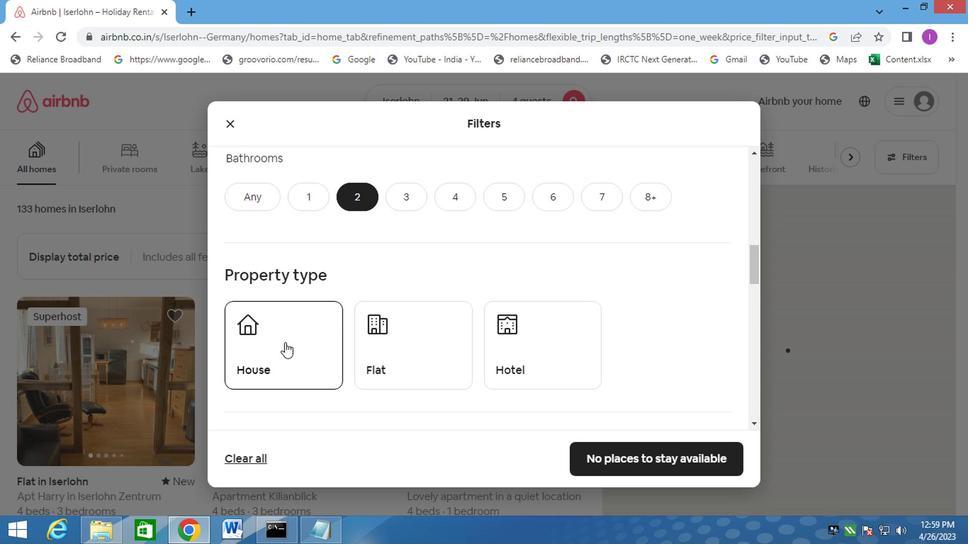 
Action: Mouse moved to (369, 350)
Screenshot: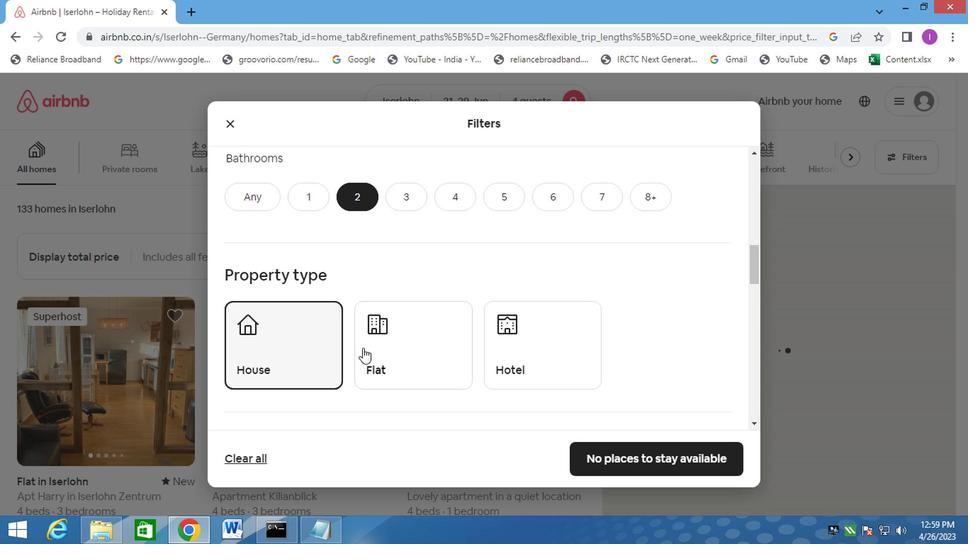 
Action: Mouse pressed left at (369, 350)
Screenshot: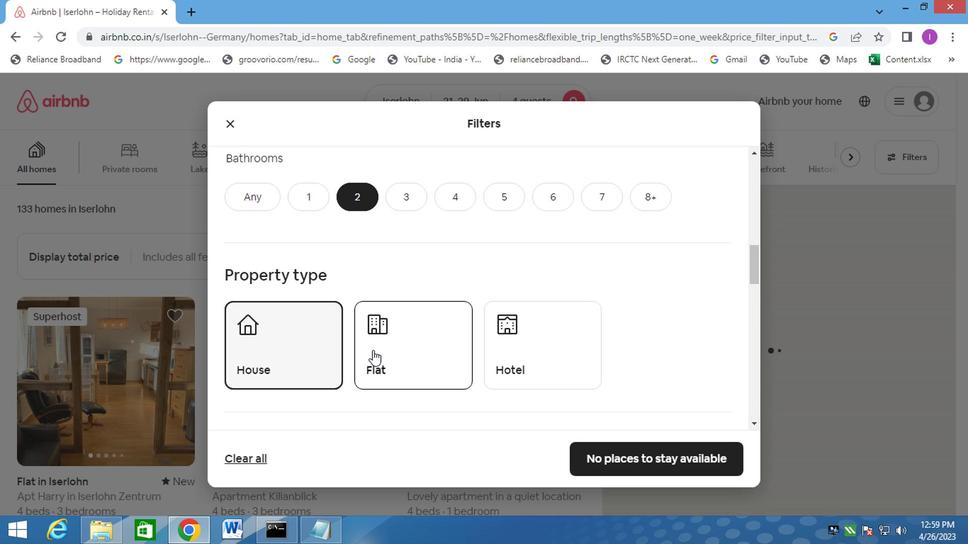 
Action: Mouse moved to (359, 360)
Screenshot: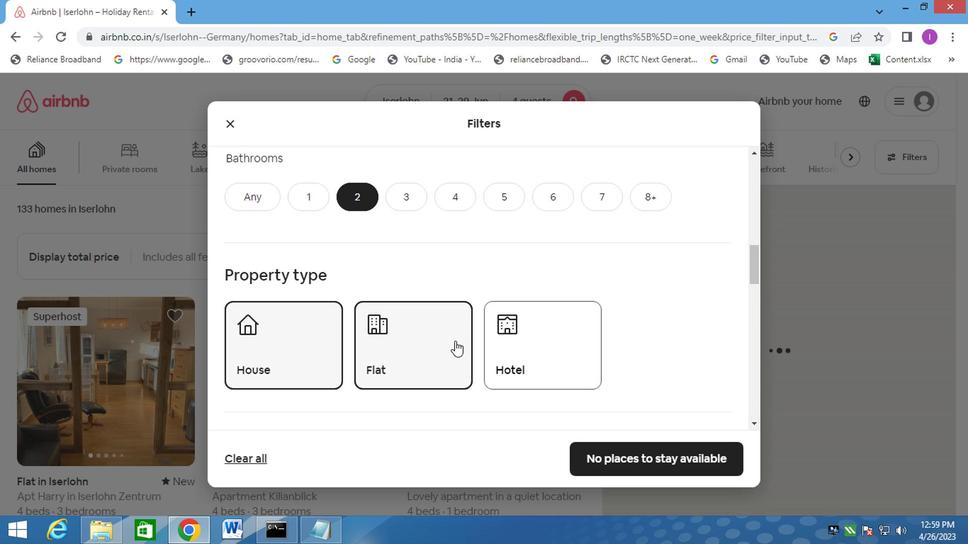 
Action: Mouse scrolled (359, 359) with delta (0, 0)
Screenshot: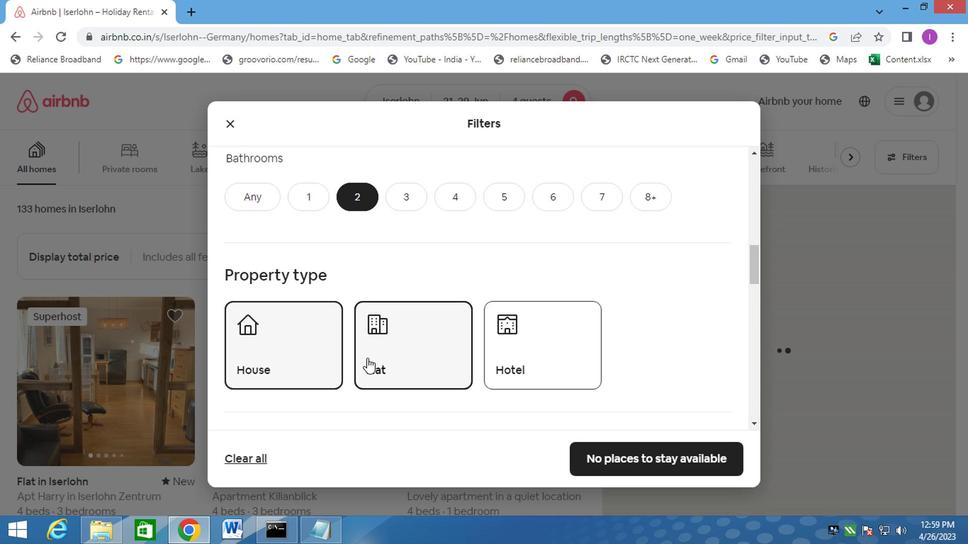 
Action: Mouse moved to (359, 361)
Screenshot: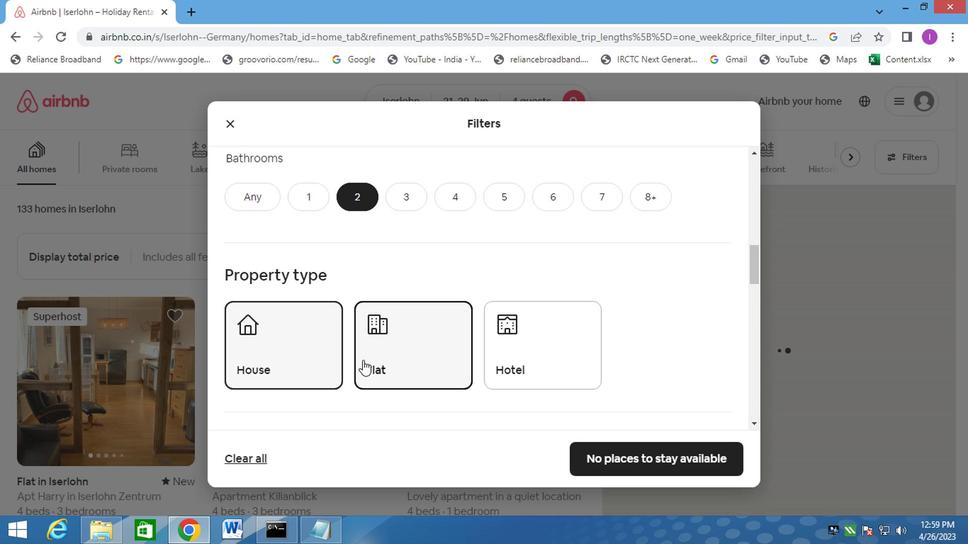 
Action: Mouse scrolled (359, 360) with delta (0, -1)
Screenshot: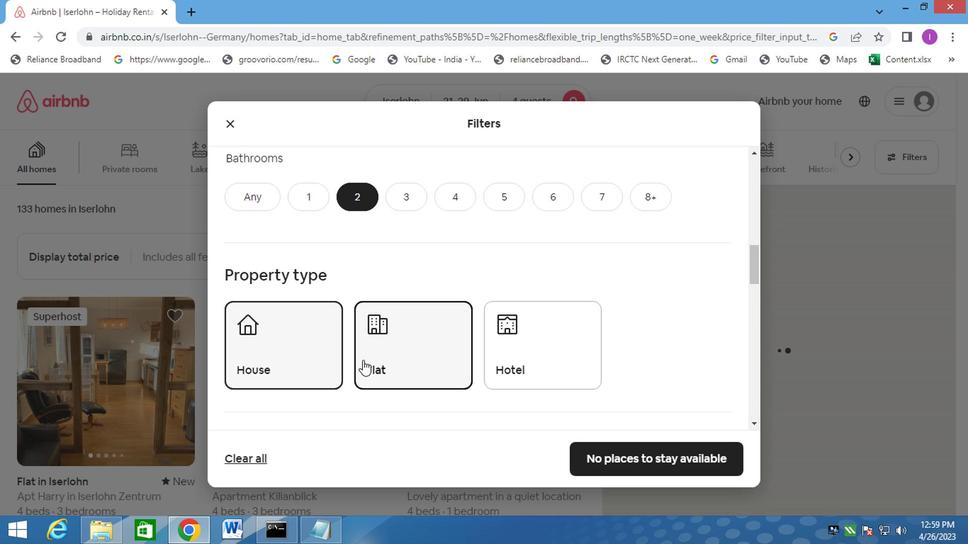 
Action: Mouse scrolled (359, 360) with delta (0, -1)
Screenshot: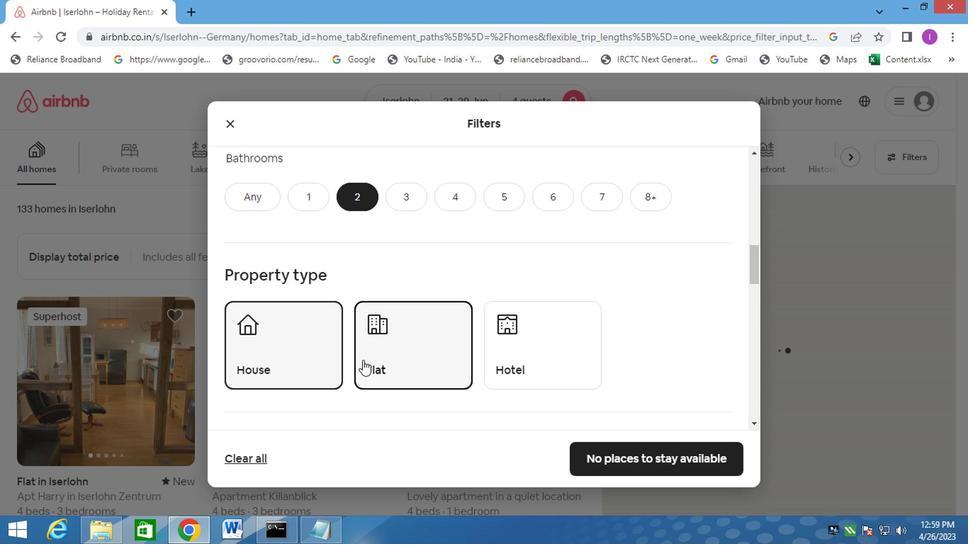 
Action: Mouse moved to (359, 361)
Screenshot: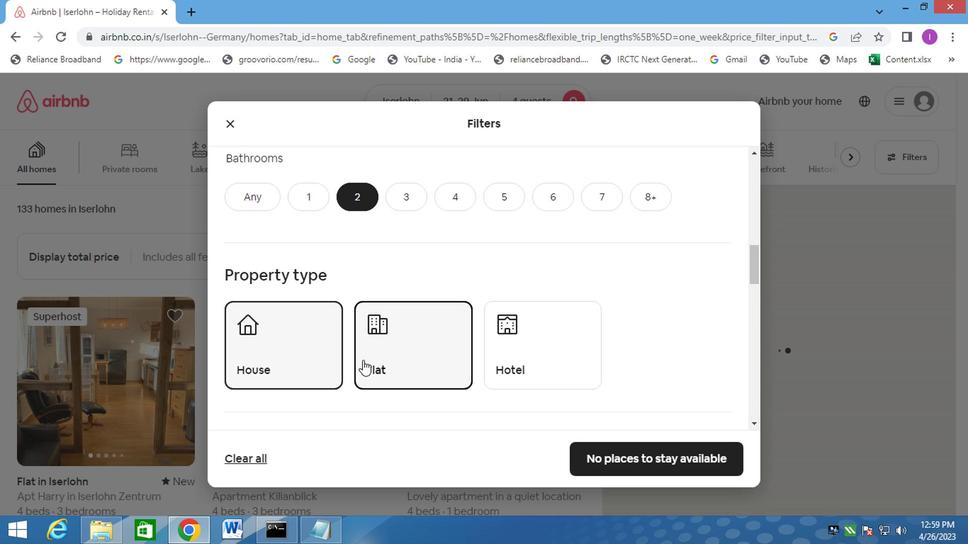 
Action: Mouse scrolled (359, 360) with delta (0, -1)
Screenshot: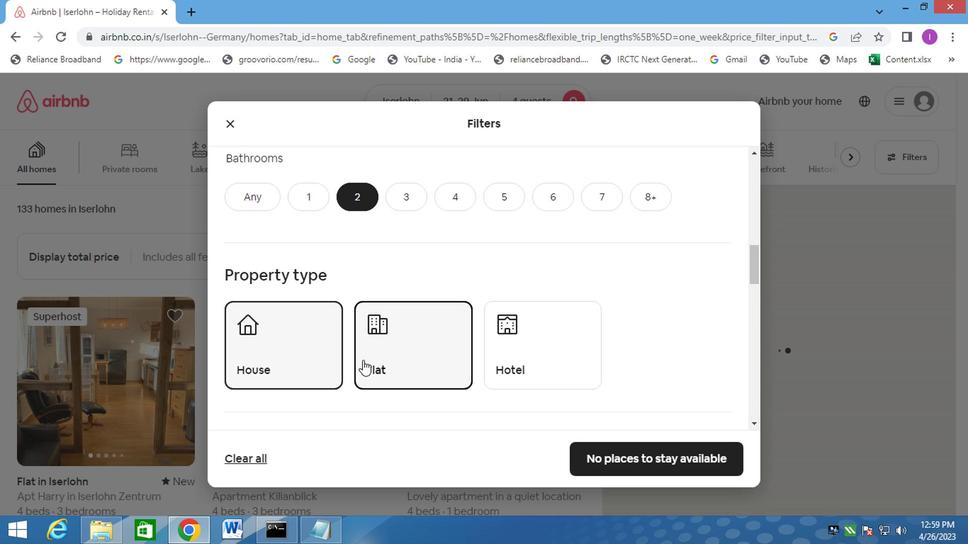 
Action: Mouse moved to (359, 361)
Screenshot: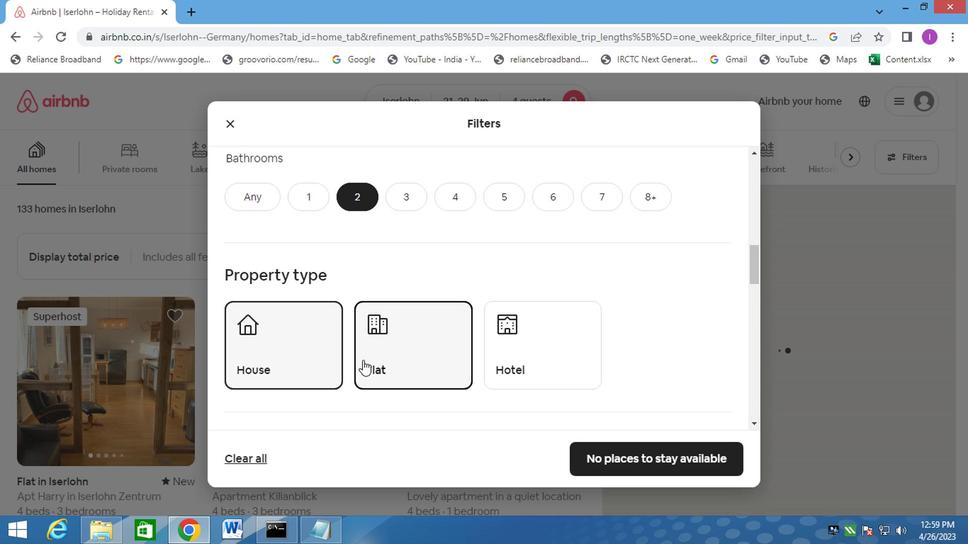 
Action: Mouse scrolled (359, 360) with delta (0, -1)
Screenshot: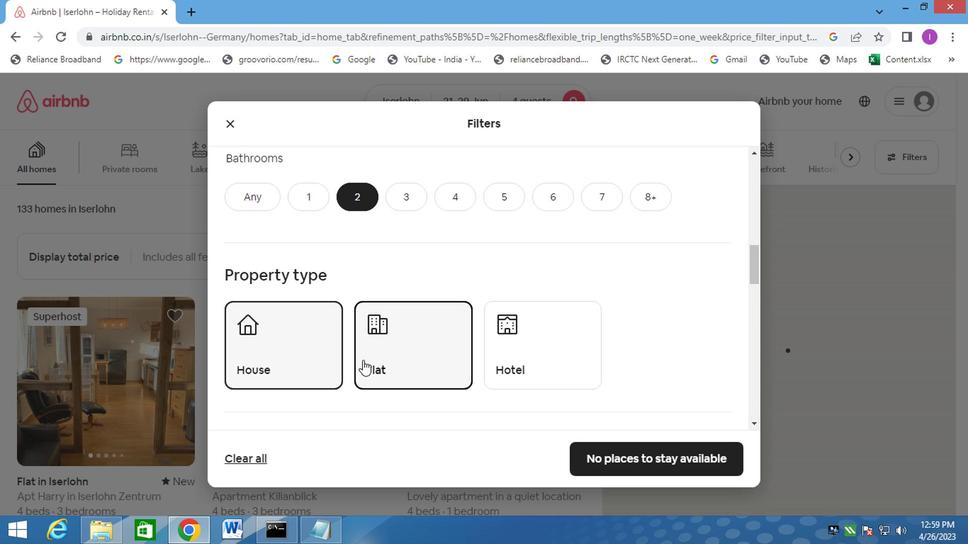 
Action: Mouse moved to (366, 345)
Screenshot: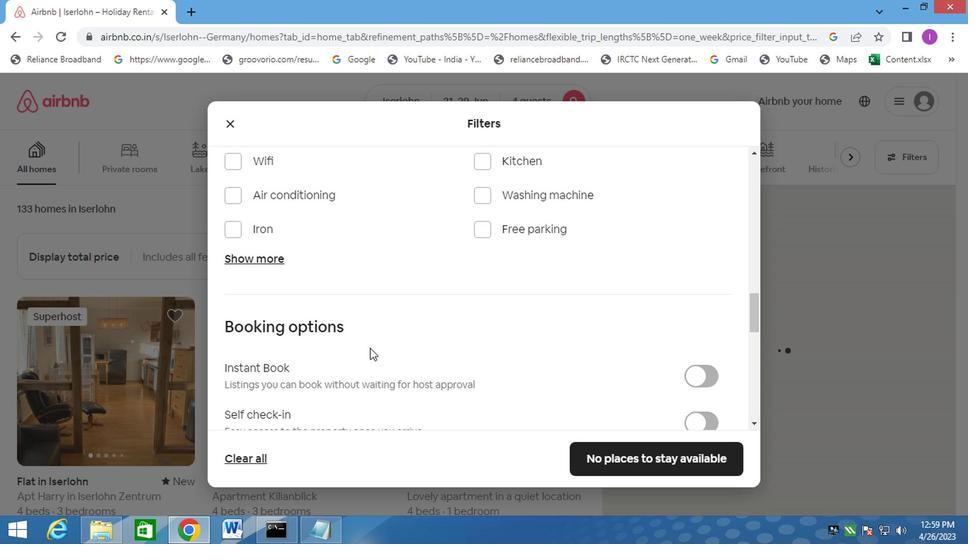 
Action: Mouse scrolled (366, 345) with delta (0, 0)
Screenshot: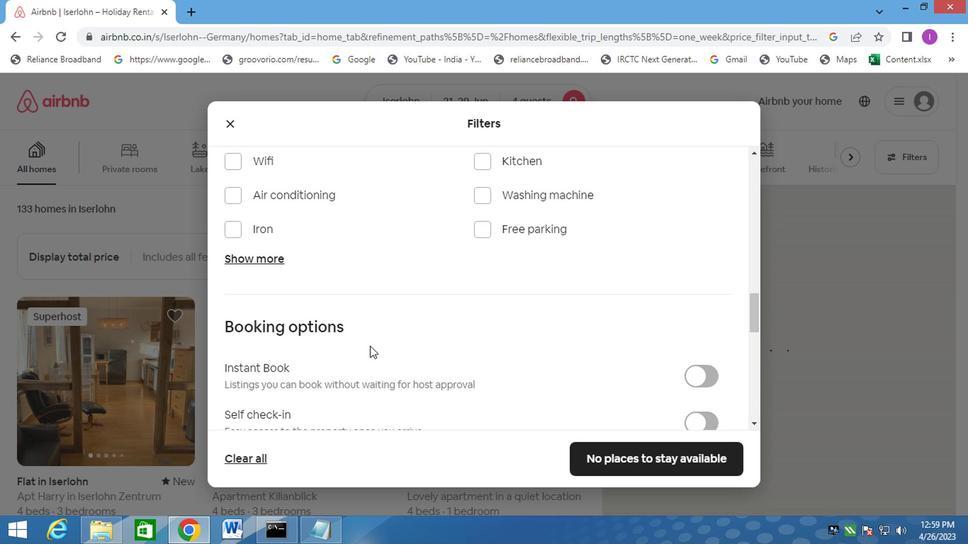
Action: Mouse scrolled (366, 345) with delta (0, 0)
Screenshot: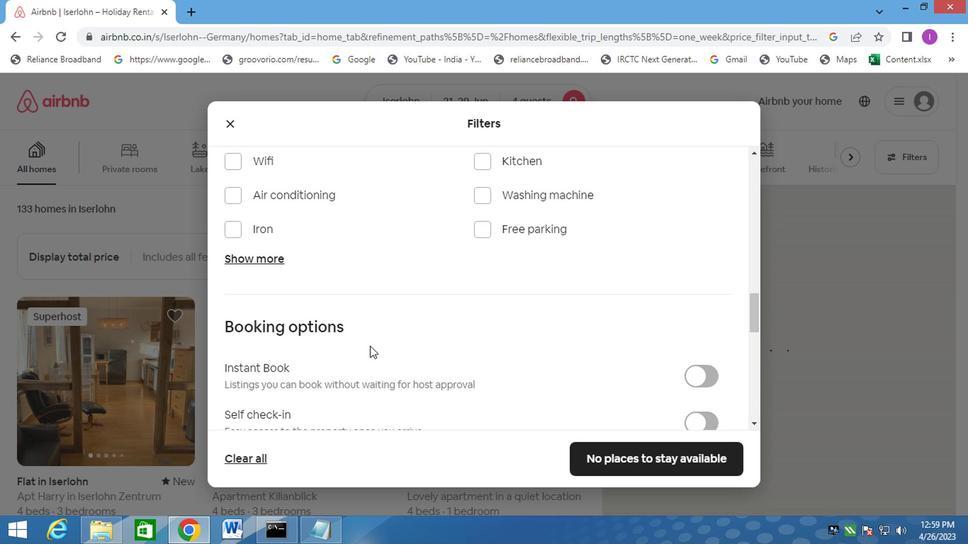 
Action: Mouse scrolled (366, 345) with delta (0, 0)
Screenshot: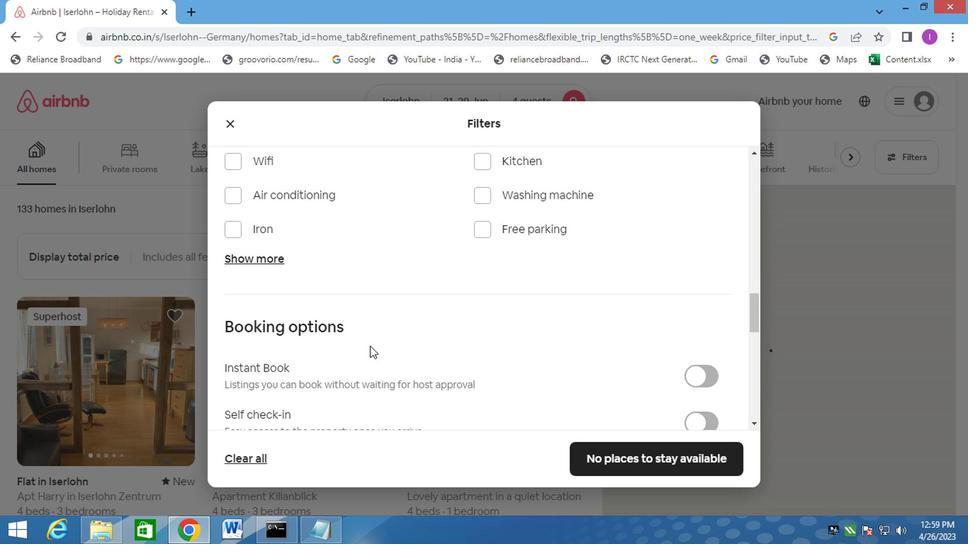 
Action: Mouse moved to (705, 210)
Screenshot: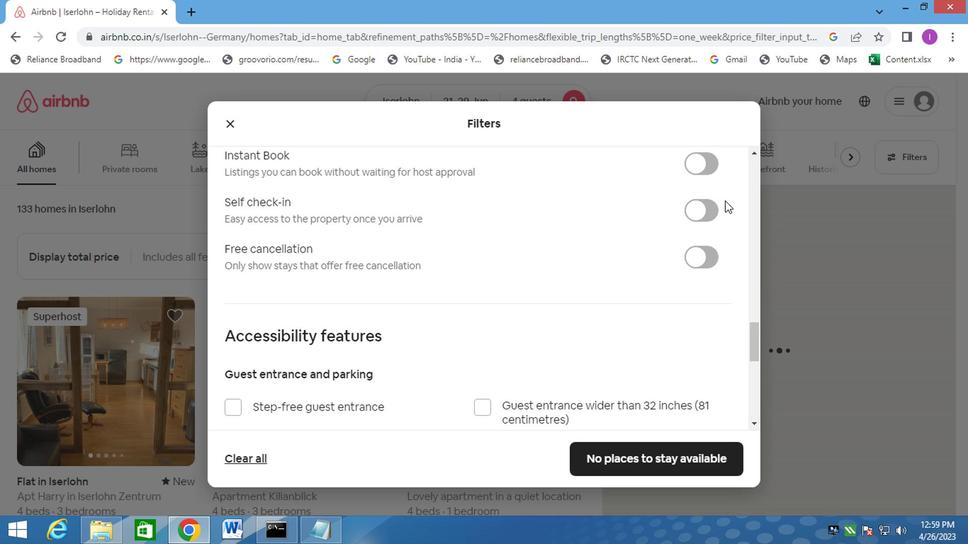 
Action: Mouse pressed left at (705, 210)
Screenshot: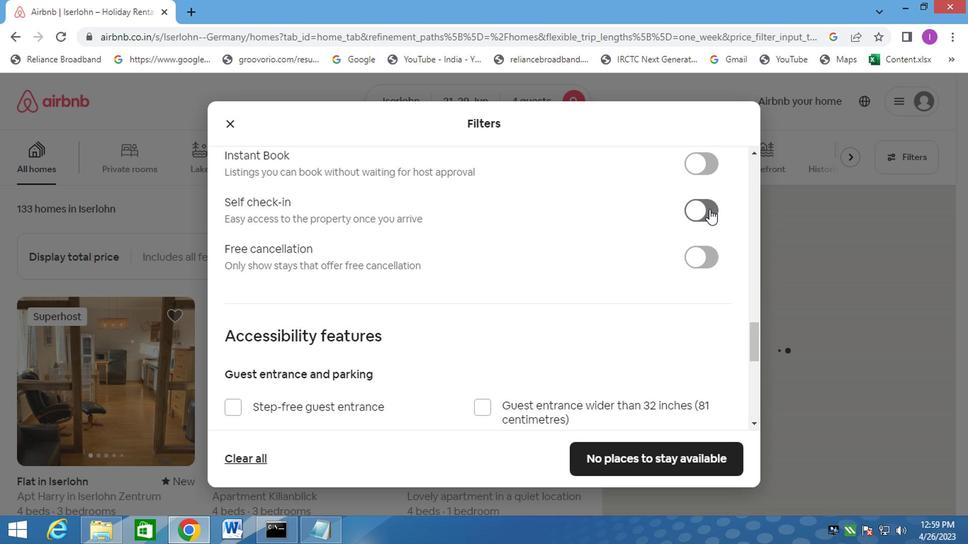 
Action: Mouse moved to (441, 350)
Screenshot: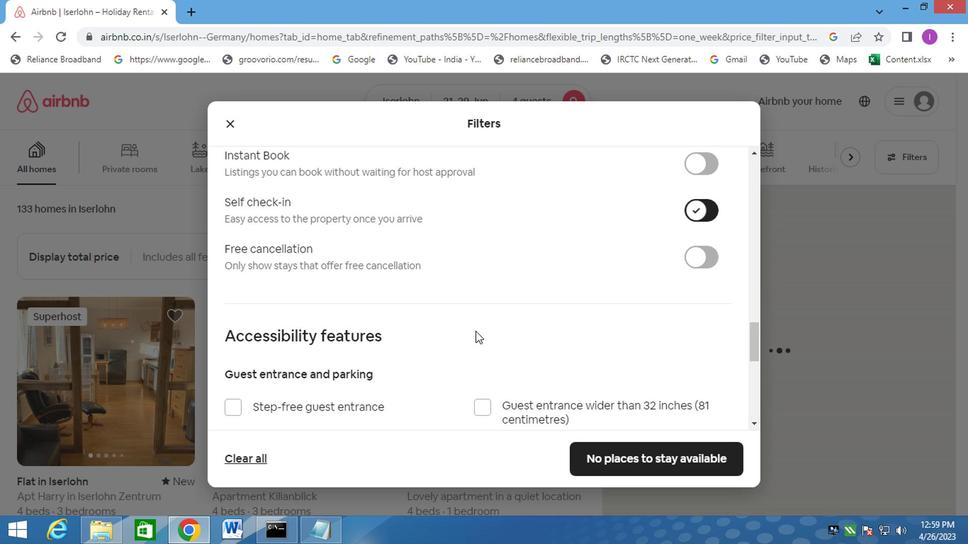
Action: Mouse scrolled (441, 349) with delta (0, -1)
Screenshot: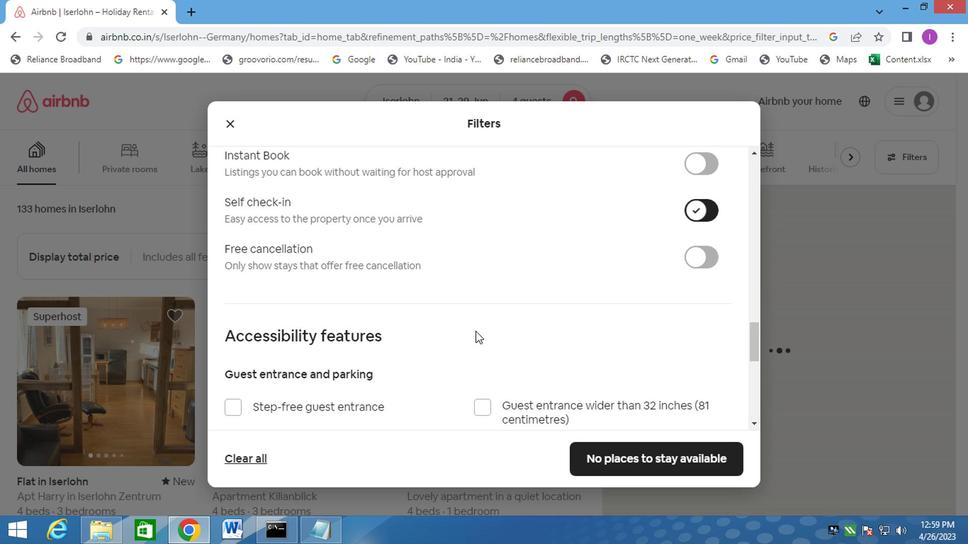 
Action: Mouse moved to (441, 352)
Screenshot: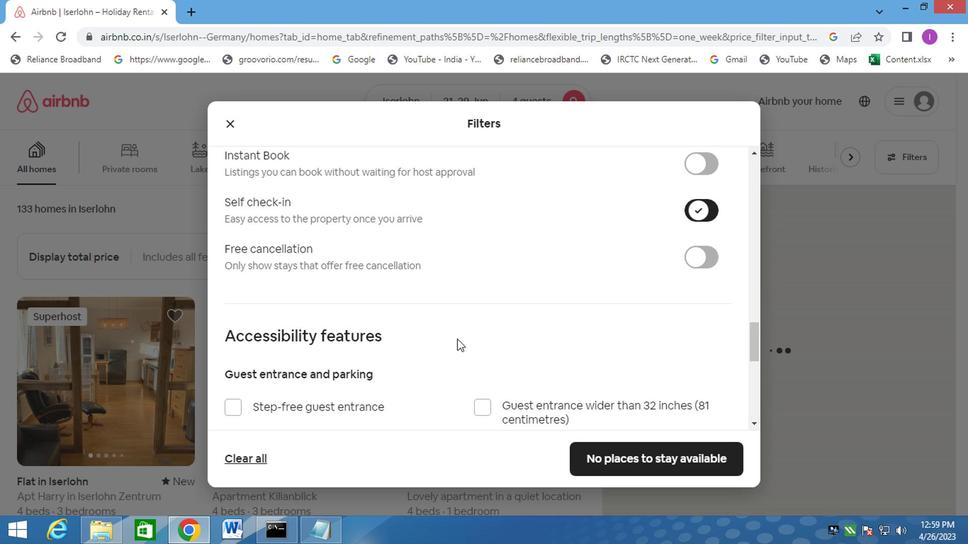 
Action: Mouse scrolled (441, 351) with delta (0, 0)
Screenshot: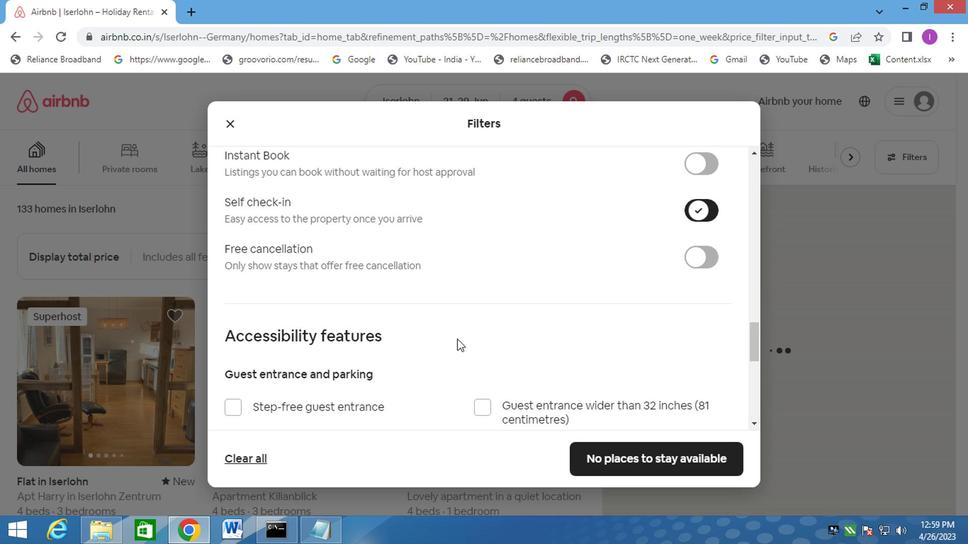 
Action: Mouse moved to (435, 356)
Screenshot: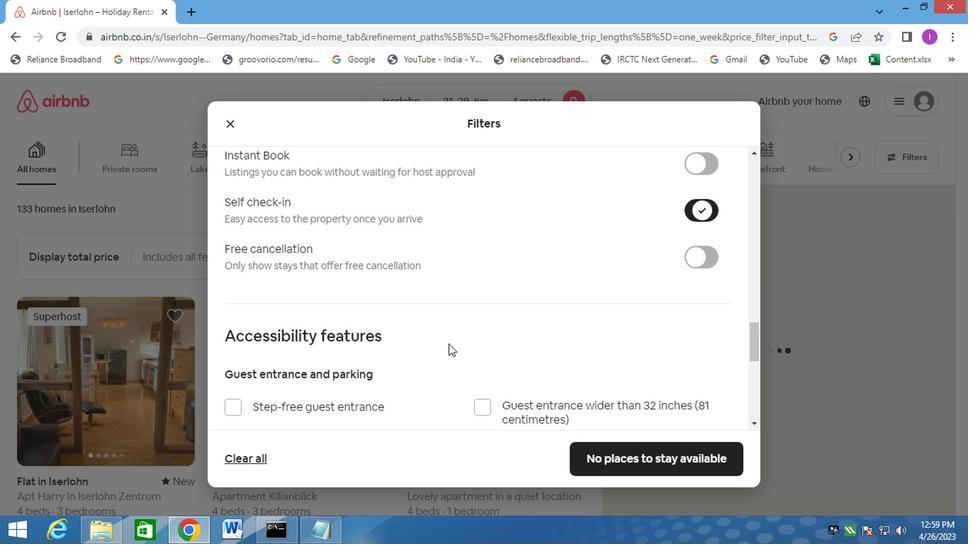 
Action: Mouse scrolled (439, 353) with delta (0, 0)
Screenshot: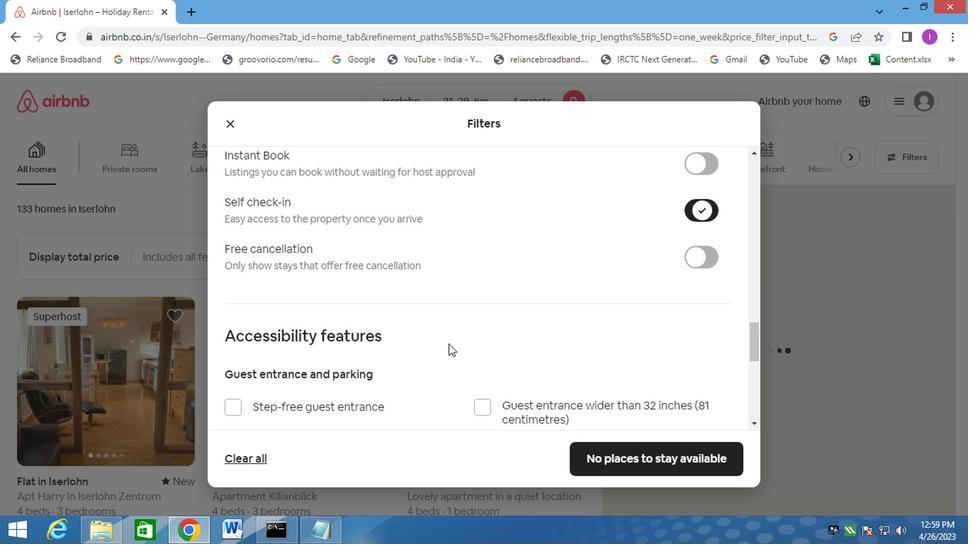 
Action: Mouse moved to (434, 356)
Screenshot: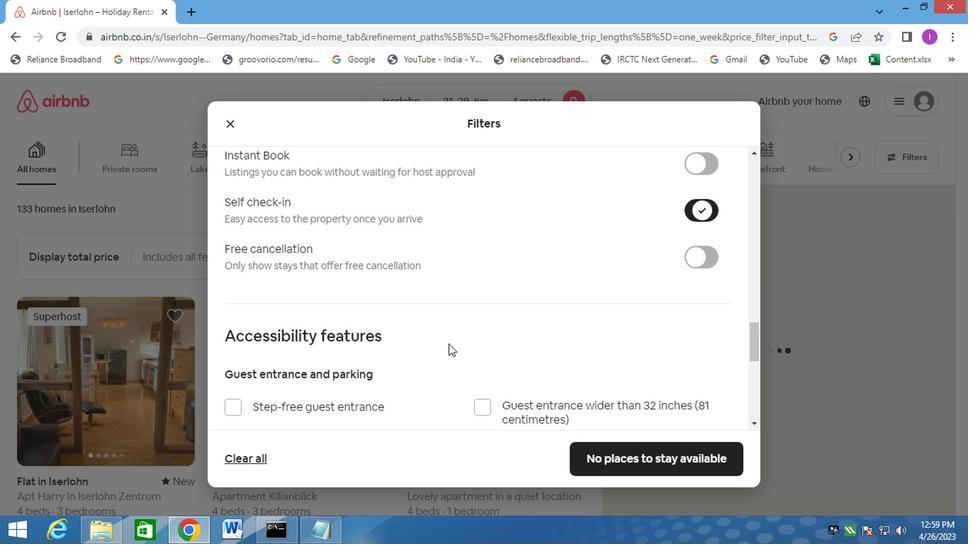 
Action: Mouse scrolled (435, 355) with delta (0, 0)
Screenshot: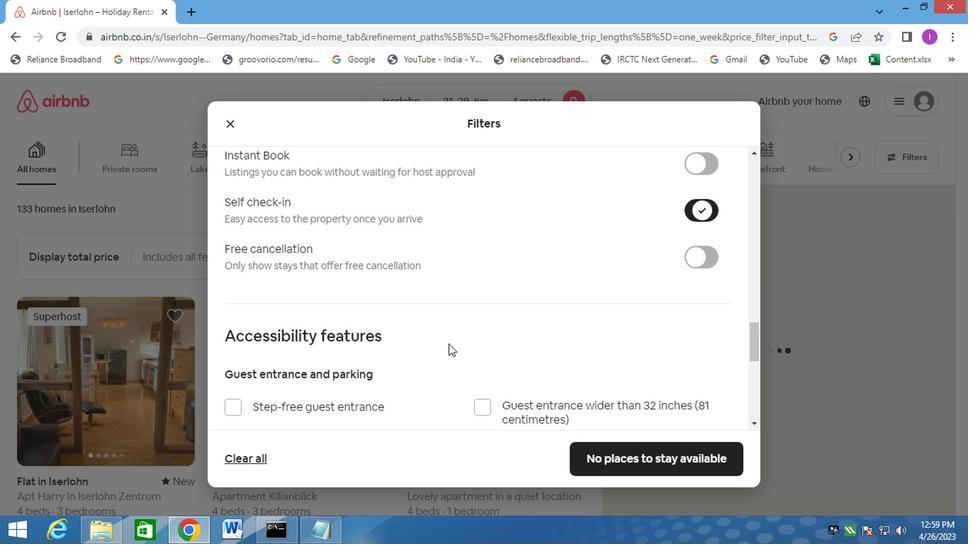 
Action: Mouse moved to (260, 352)
Screenshot: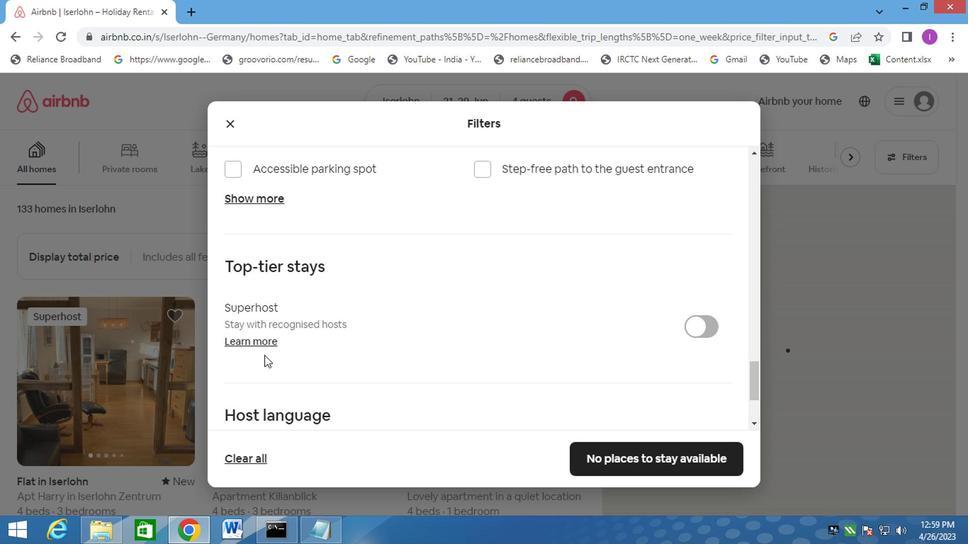 
Action: Mouse scrolled (260, 352) with delta (0, 0)
Screenshot: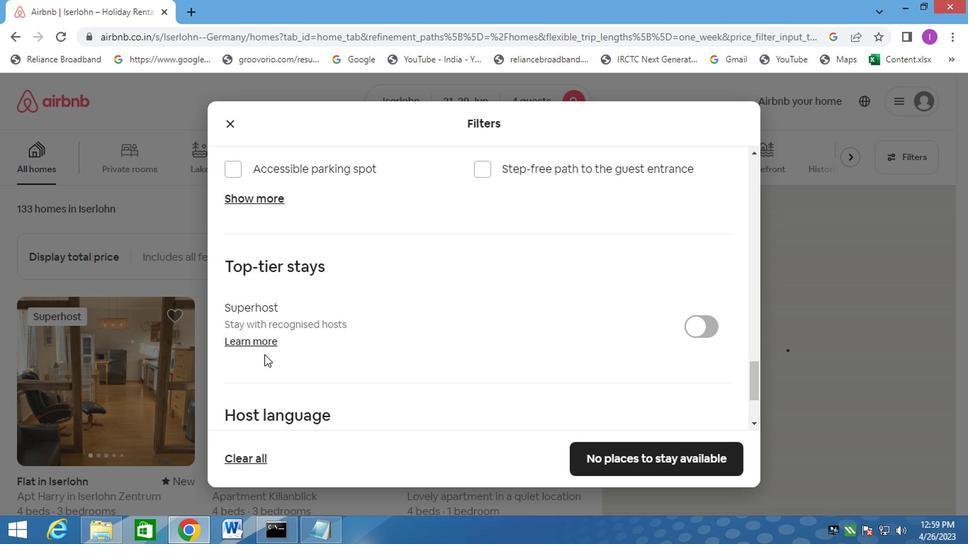 
Action: Mouse scrolled (260, 352) with delta (0, 0)
Screenshot: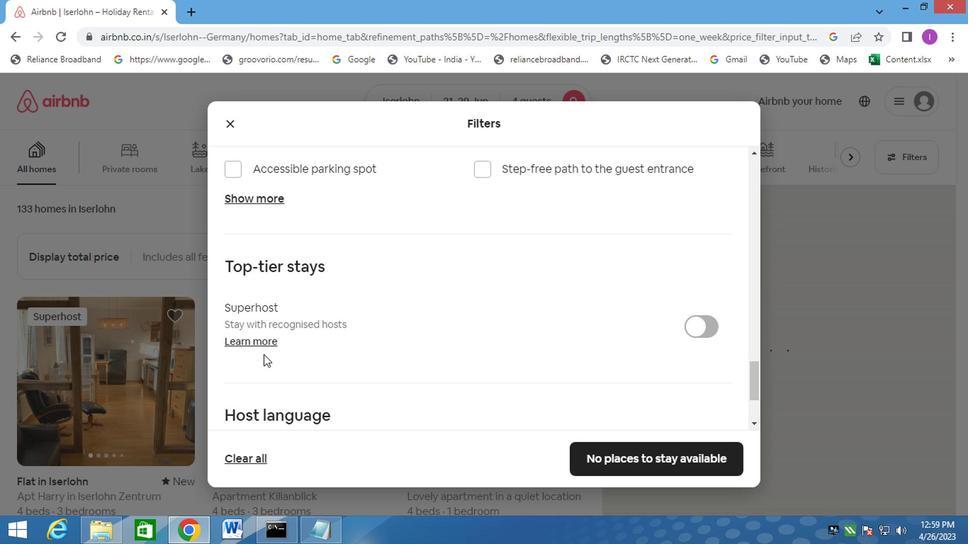 
Action: Mouse scrolled (260, 352) with delta (0, 0)
Screenshot: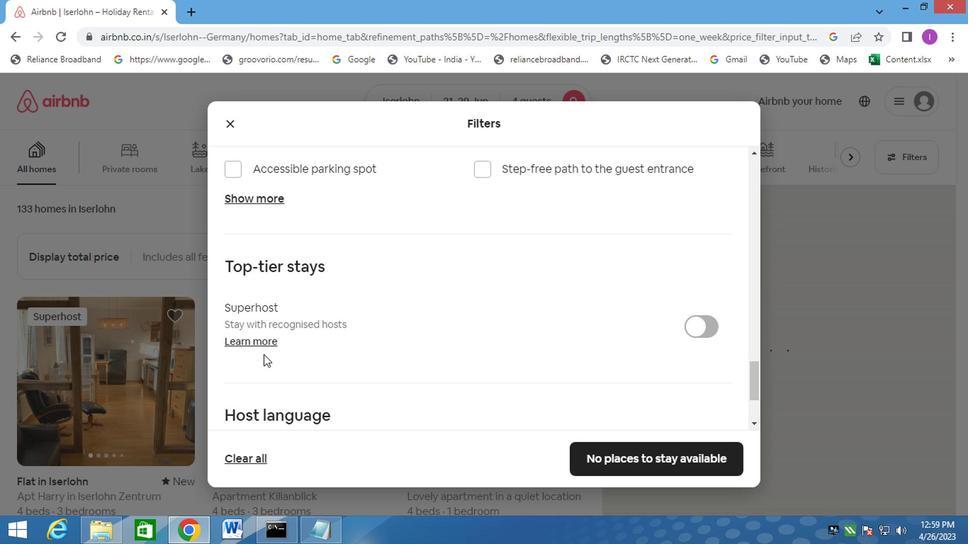 
Action: Mouse scrolled (260, 352) with delta (0, 0)
Screenshot: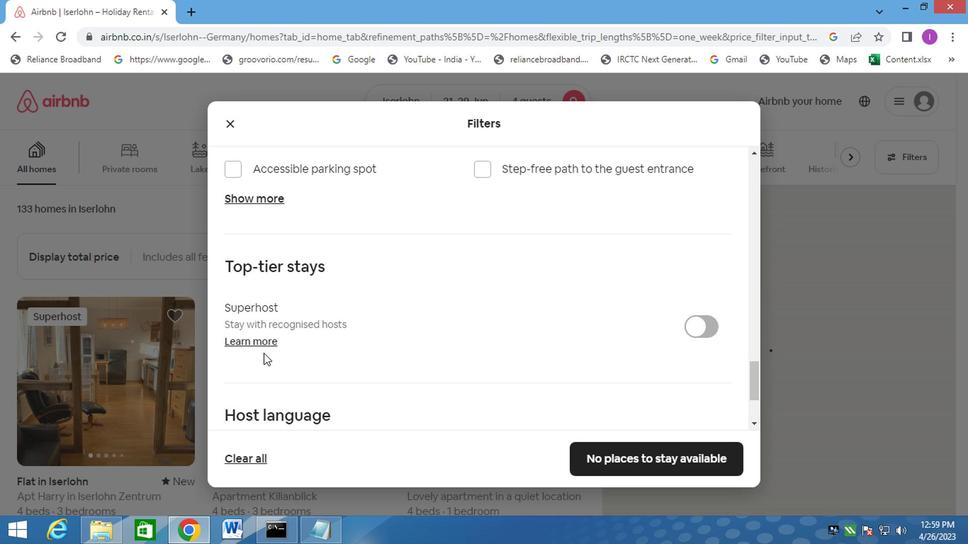 
Action: Mouse scrolled (260, 352) with delta (0, 0)
Screenshot: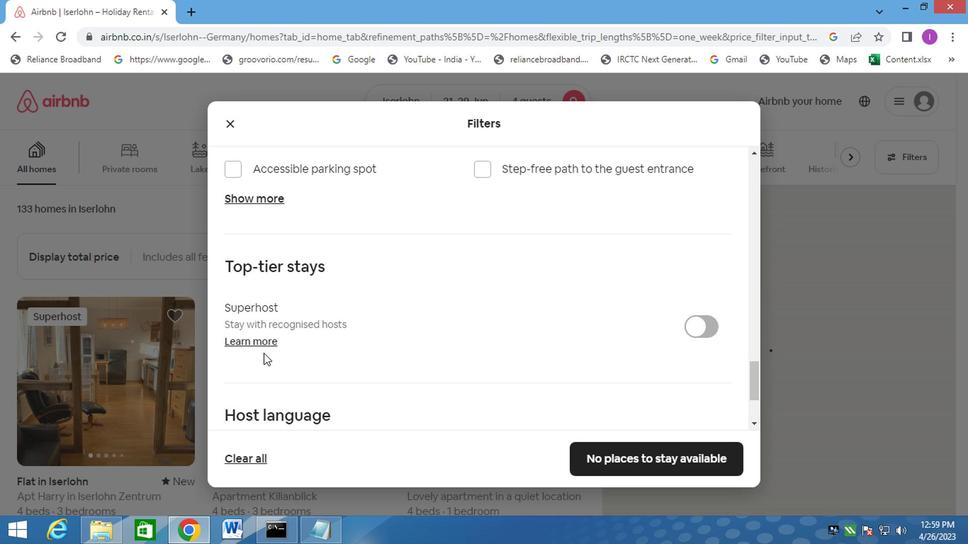 
Action: Mouse moved to (232, 333)
Screenshot: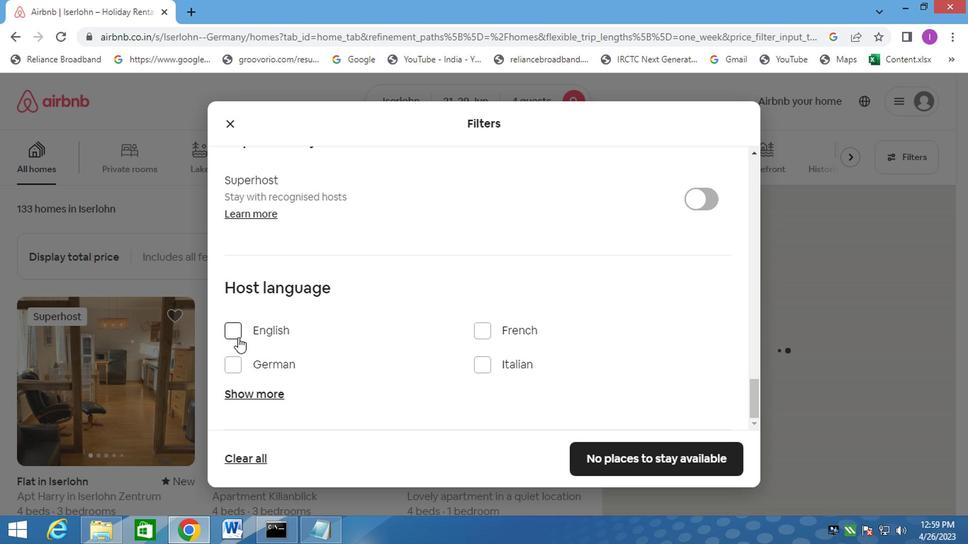 
Action: Mouse pressed left at (232, 333)
Screenshot: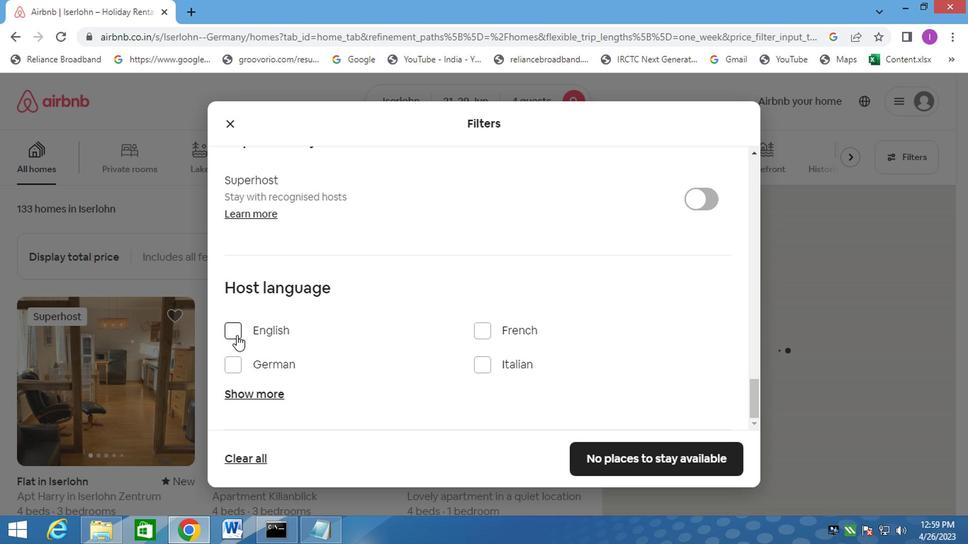 
Action: Mouse moved to (371, 325)
Screenshot: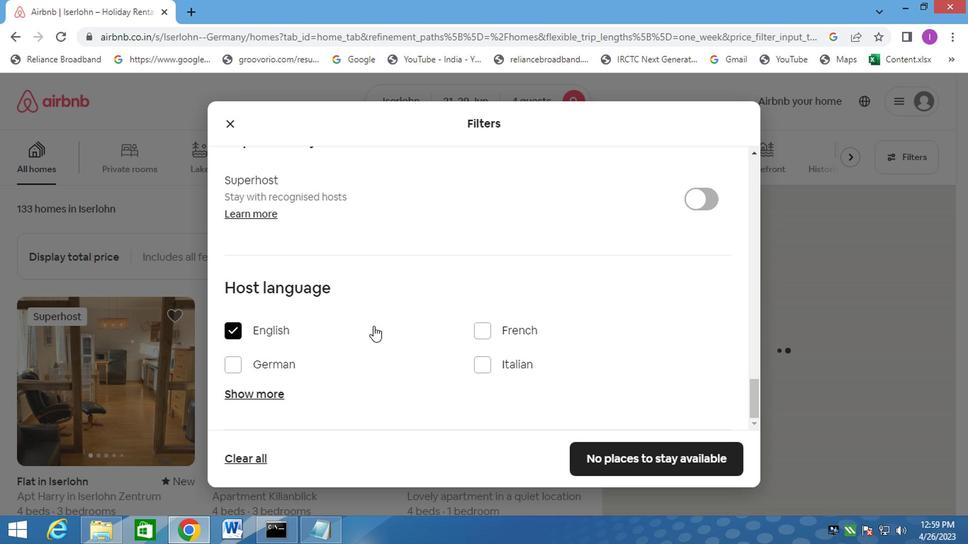 
Action: Mouse scrolled (371, 325) with delta (0, 0)
Screenshot: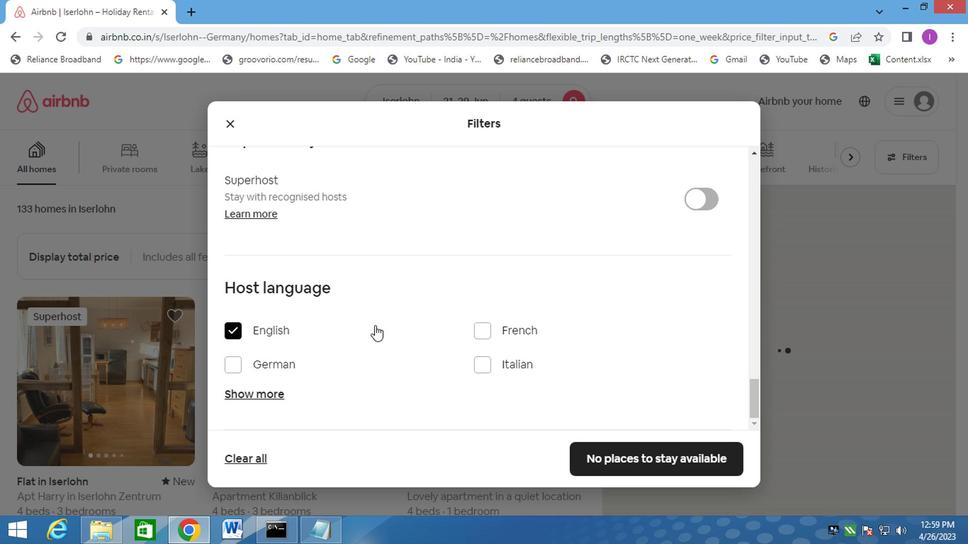 
Action: Mouse moved to (373, 325)
Screenshot: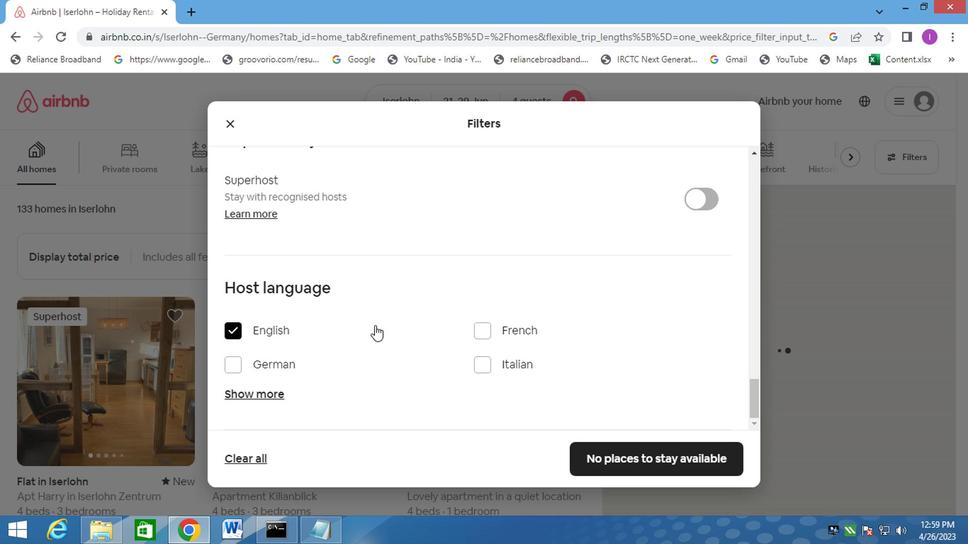 
Action: Mouse scrolled (373, 325) with delta (0, 0)
Screenshot: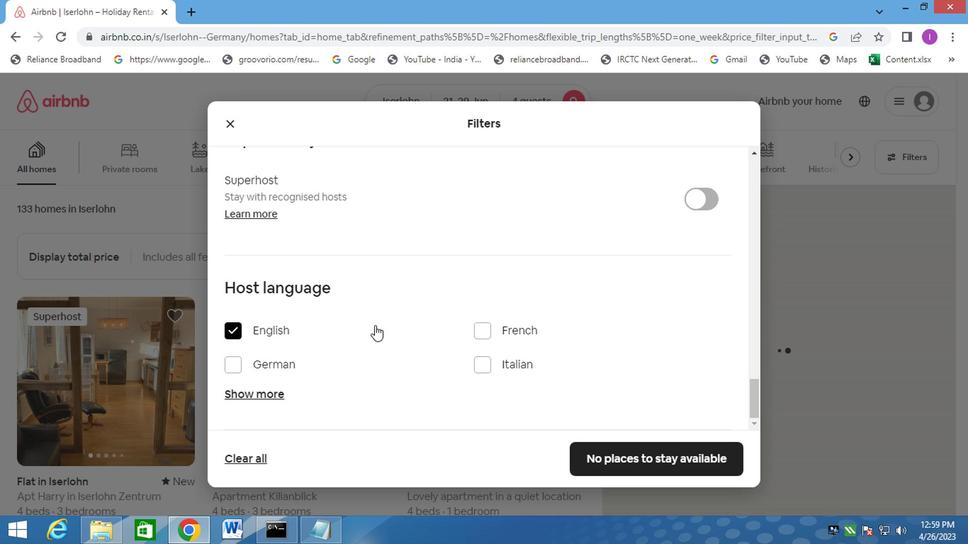 
Action: Mouse moved to (373, 325)
Screenshot: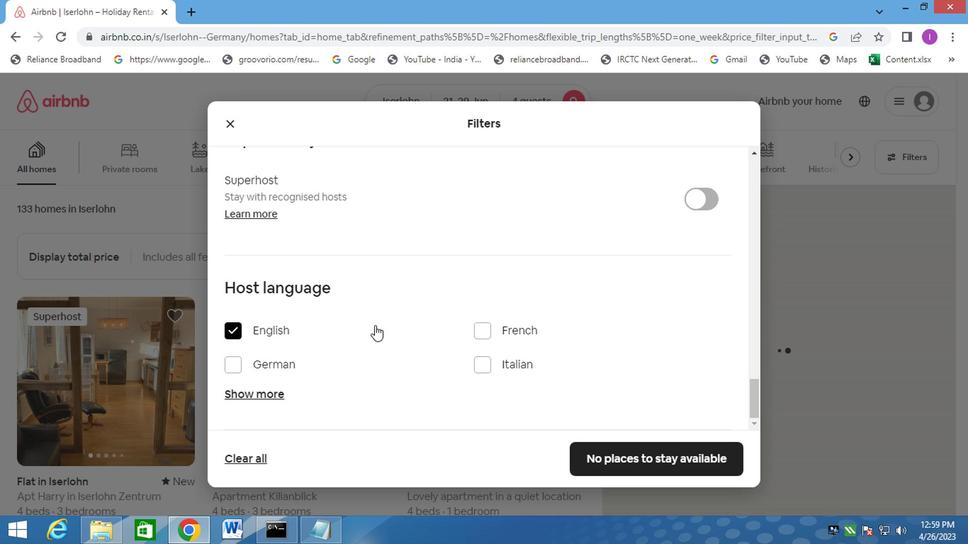 
Action: Mouse scrolled (373, 325) with delta (0, 0)
Screenshot: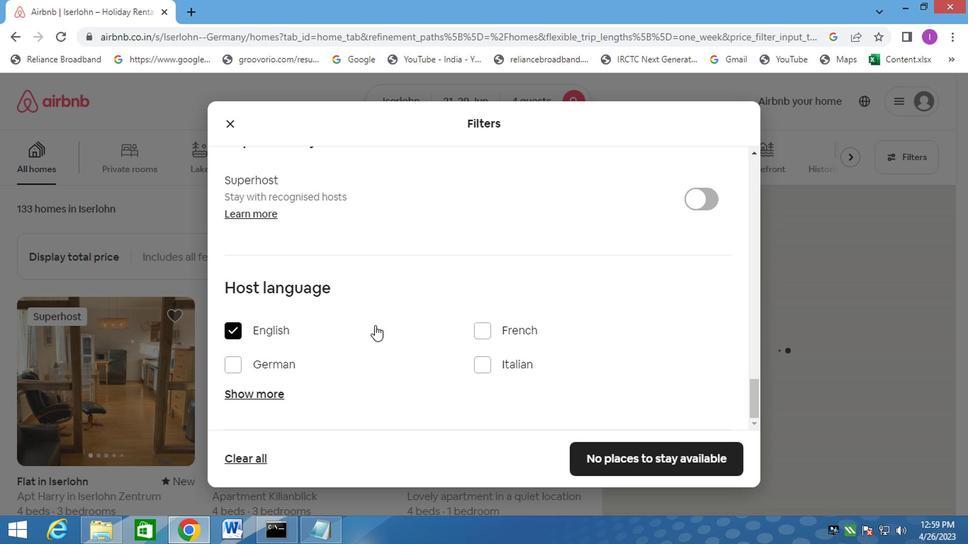 
Action: Mouse moved to (375, 325)
Screenshot: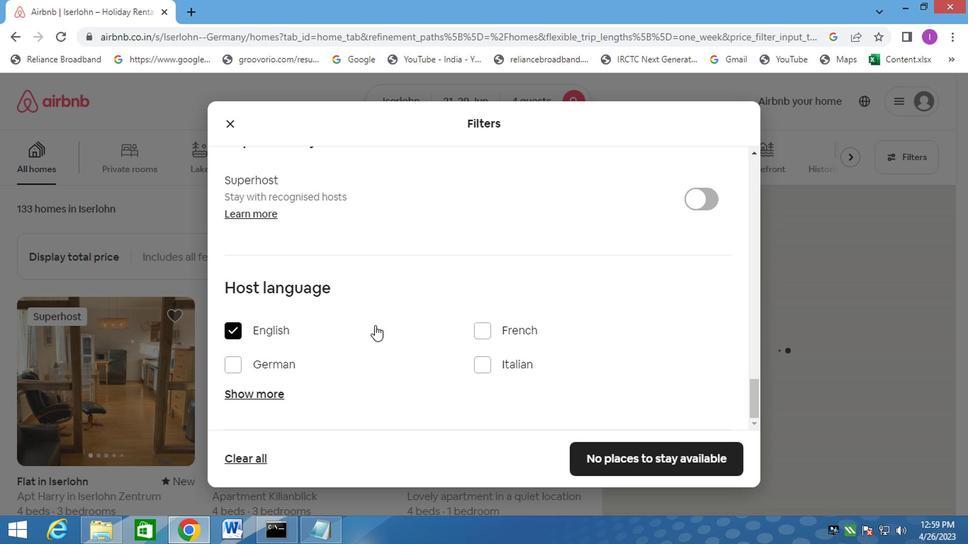 
Action: Mouse scrolled (375, 325) with delta (0, 0)
Screenshot: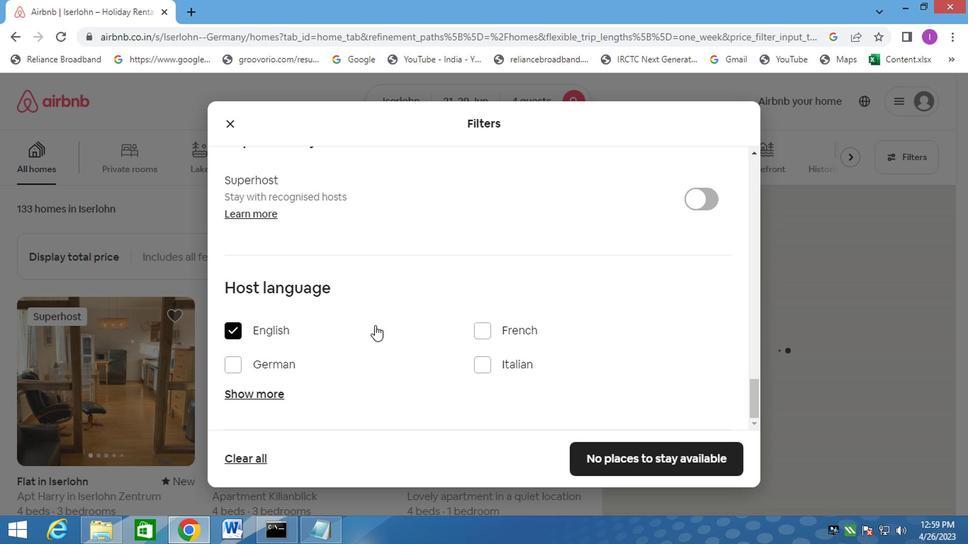 
Action: Mouse scrolled (375, 325) with delta (0, 0)
Screenshot: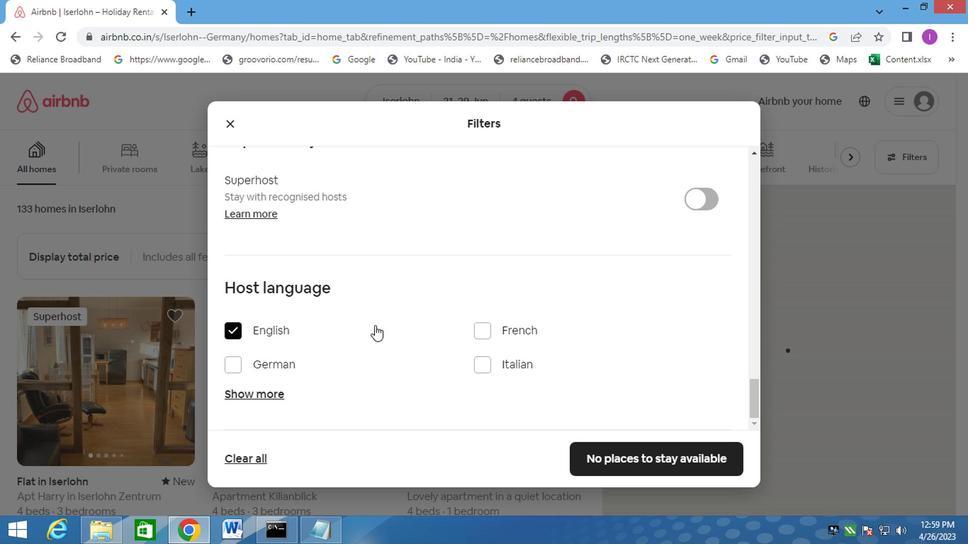 
Action: Mouse moved to (376, 325)
Screenshot: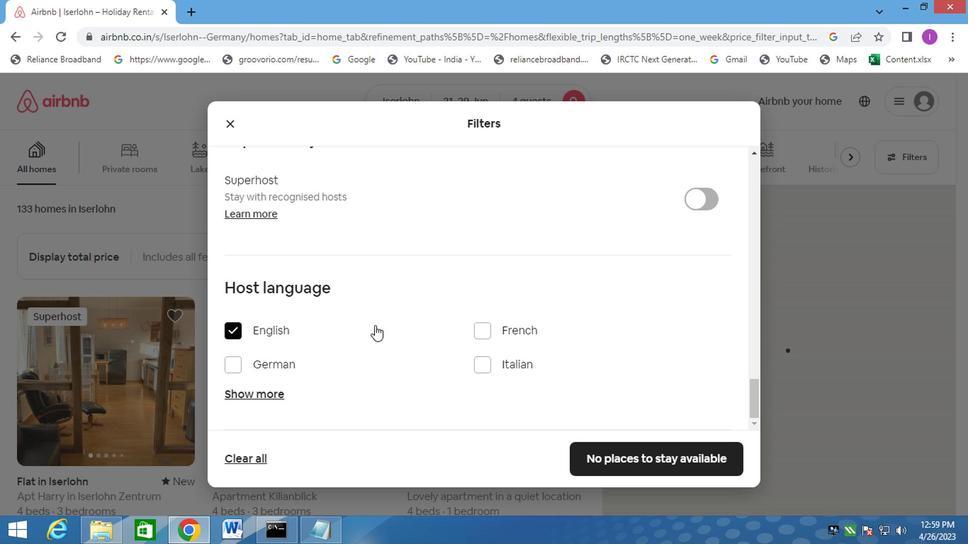 
Action: Mouse scrolled (376, 325) with delta (0, 0)
Screenshot: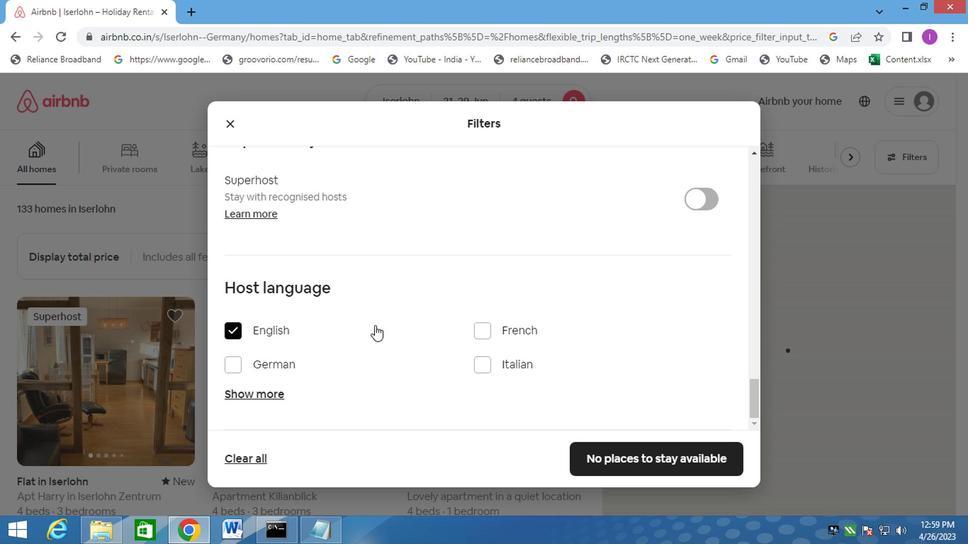 
Action: Mouse moved to (598, 459)
Screenshot: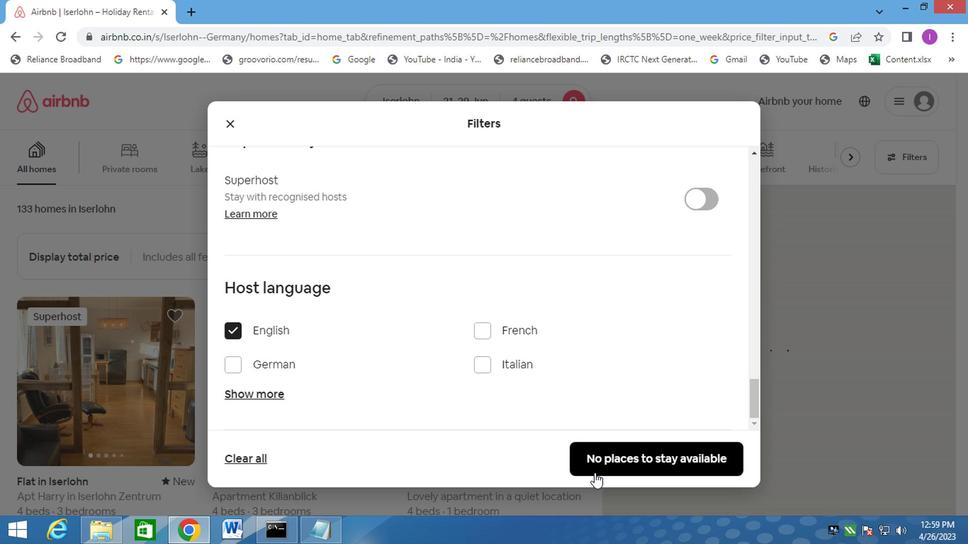 
Action: Mouse pressed left at (598, 459)
Screenshot: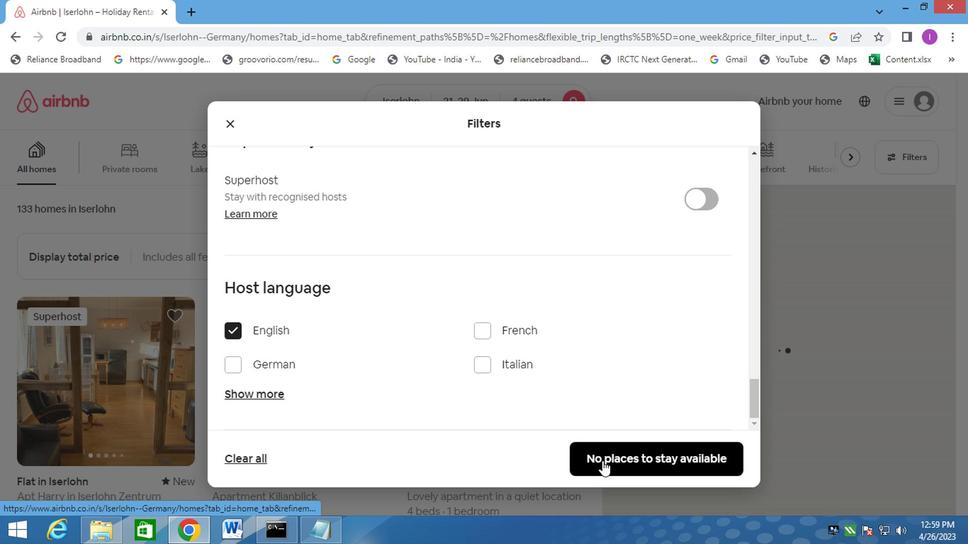 
Action: Mouse moved to (895, 390)
Screenshot: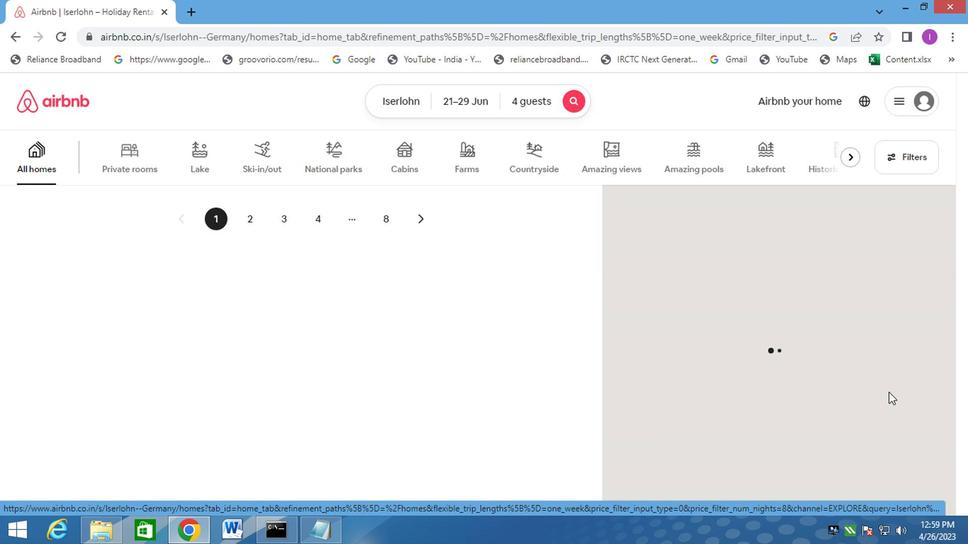 
